 Task: Add Attachment from Google Drive to Card Card0000000171 in Board Board0000000043 in Workspace WS0000000015 in Trello. Add Cover Orange to Card Card0000000171 in Board Board0000000043 in Workspace WS0000000015 in Trello. Add "Add Label …" with "Title" Title0000000171 to Button Button0000000171 to Card Card0000000171 in Board Board0000000043 in Workspace WS0000000015 in Trello. Add Description DS0000000171 to Card Card0000000171 in Board Board0000000043 in Workspace WS0000000015 in Trello. Add Comment CM0000000171 to Card Card0000000171 in Board Board0000000043 in Workspace WS0000000015 in Trello
Action: Mouse moved to (681, 102)
Screenshot: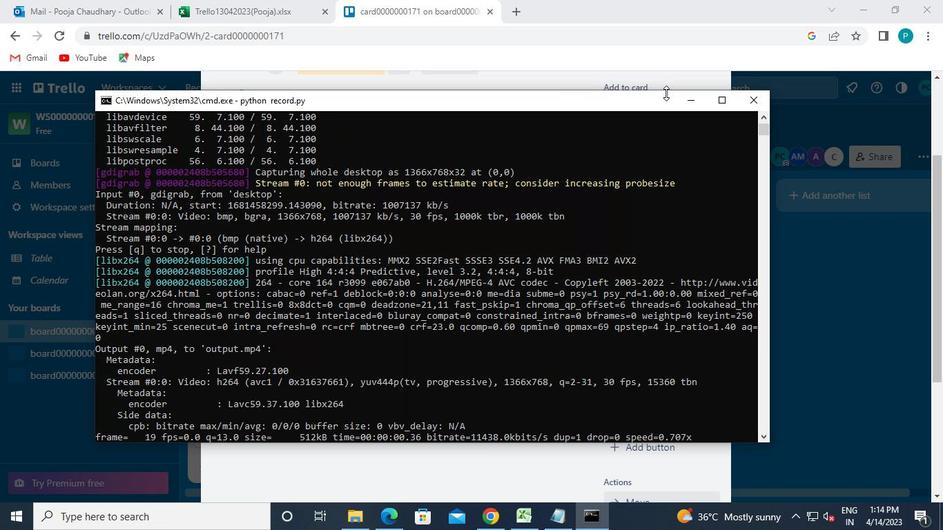 
Action: Mouse pressed left at (681, 102)
Screenshot: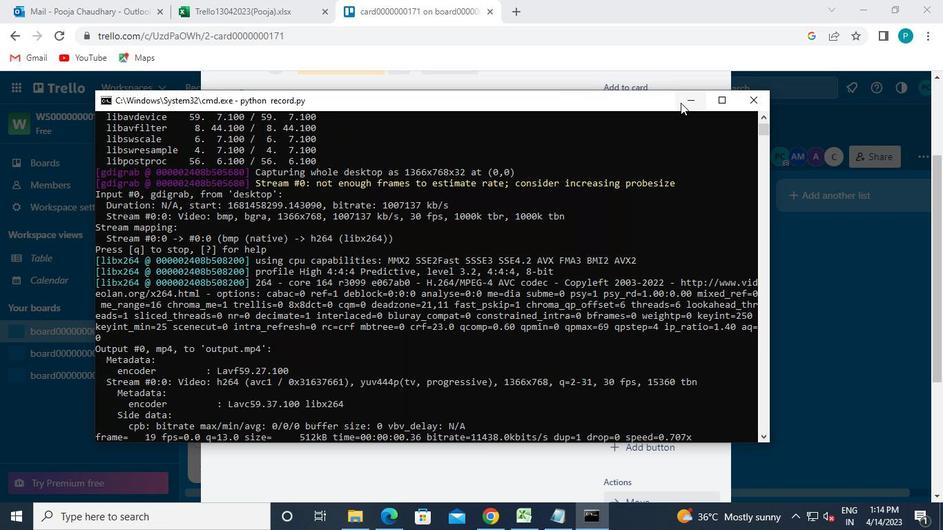
Action: Mouse moved to (632, 216)
Screenshot: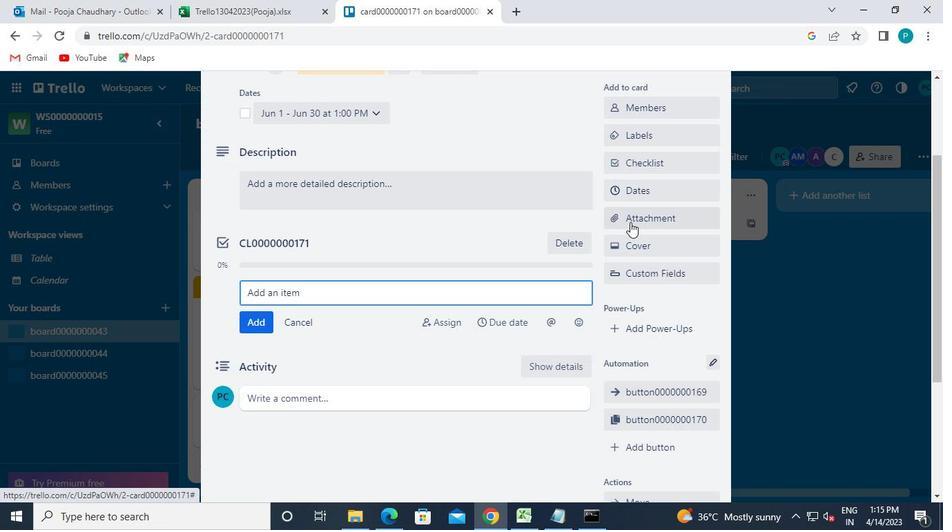 
Action: Mouse pressed left at (632, 216)
Screenshot: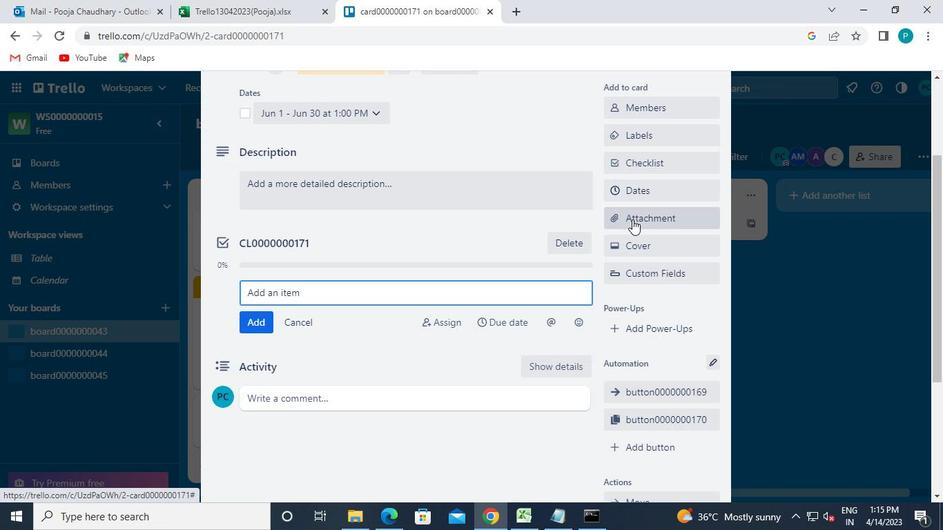 
Action: Mouse moved to (634, 192)
Screenshot: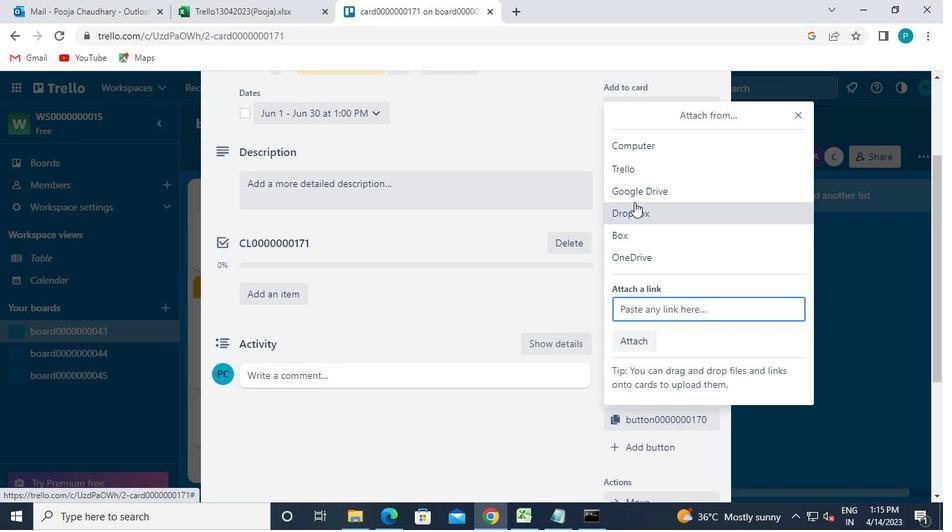 
Action: Mouse pressed left at (634, 192)
Screenshot: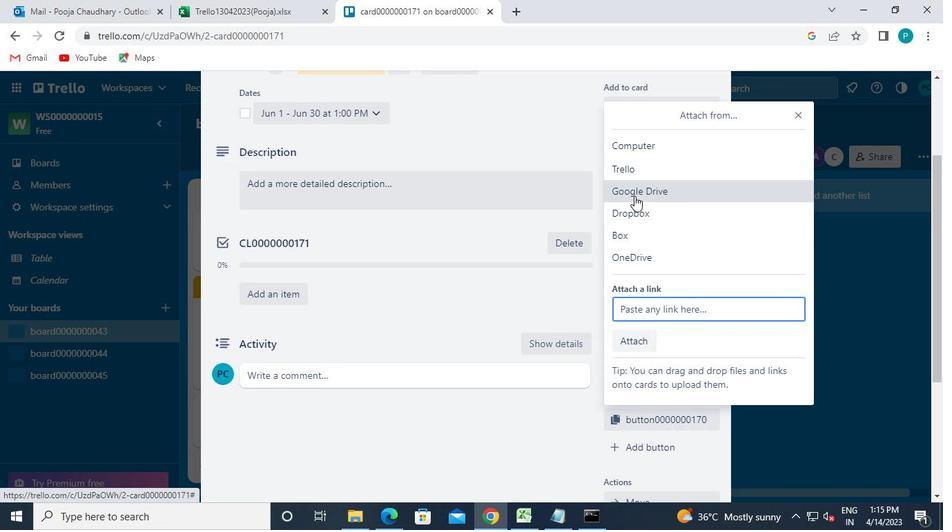 
Action: Mouse moved to (210, 323)
Screenshot: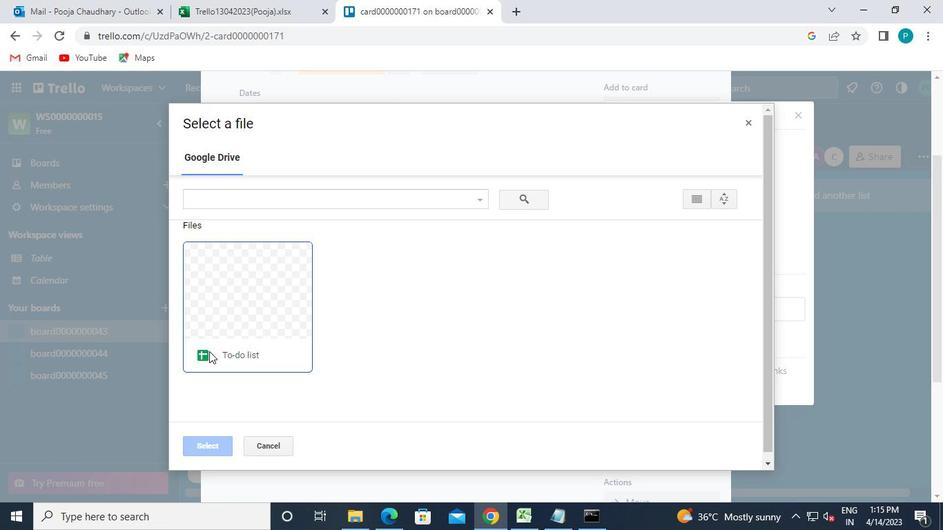 
Action: Mouse pressed left at (210, 323)
Screenshot: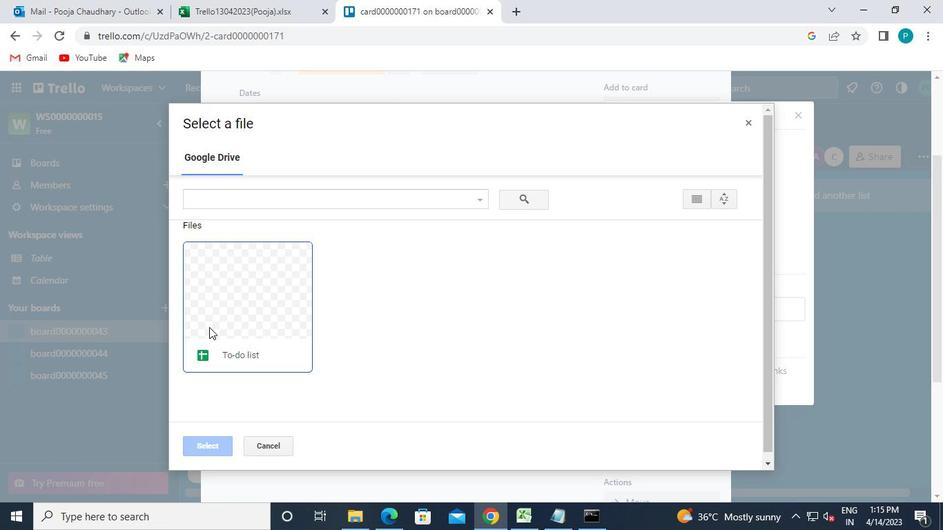 
Action: Mouse moved to (194, 446)
Screenshot: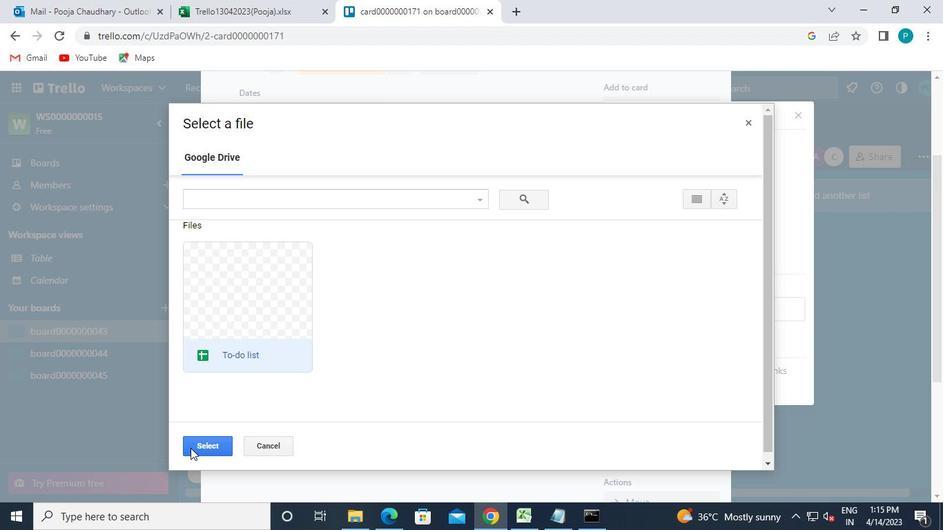 
Action: Mouse pressed left at (194, 446)
Screenshot: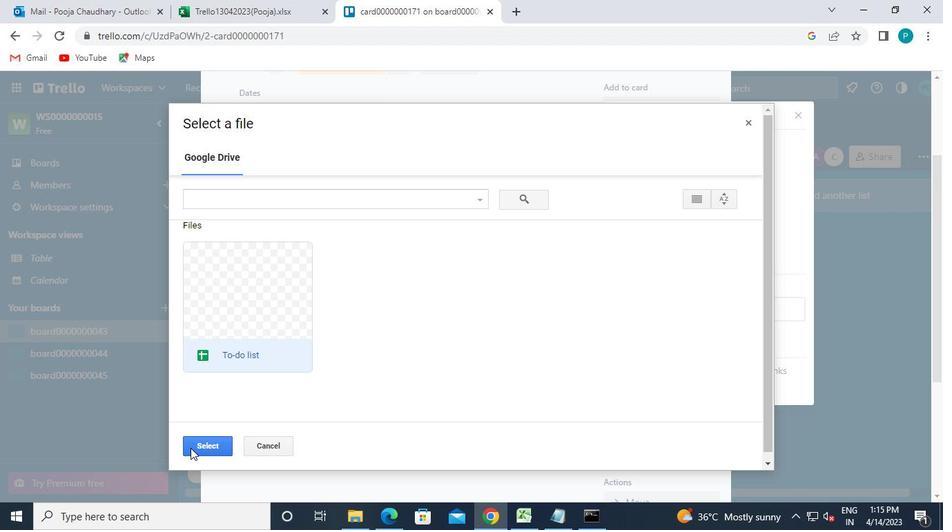 
Action: Mouse moved to (619, 245)
Screenshot: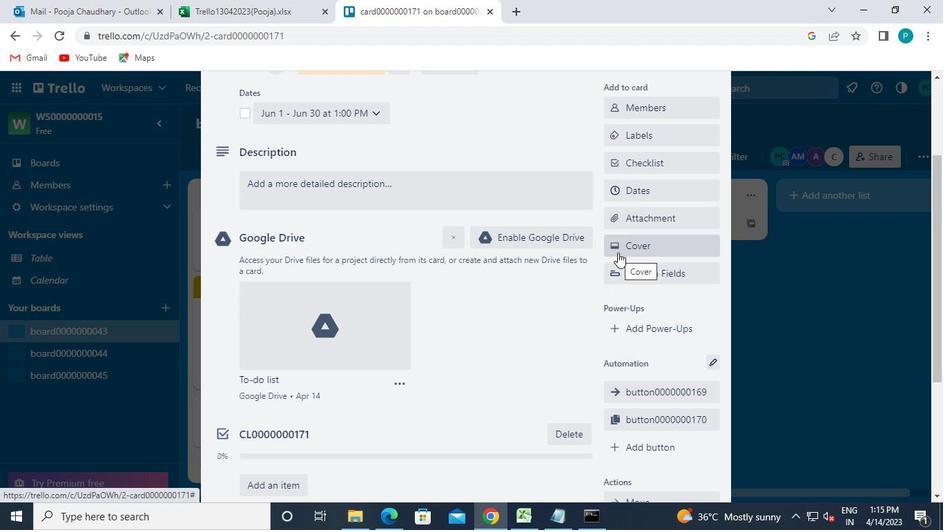 
Action: Mouse pressed left at (619, 245)
Screenshot: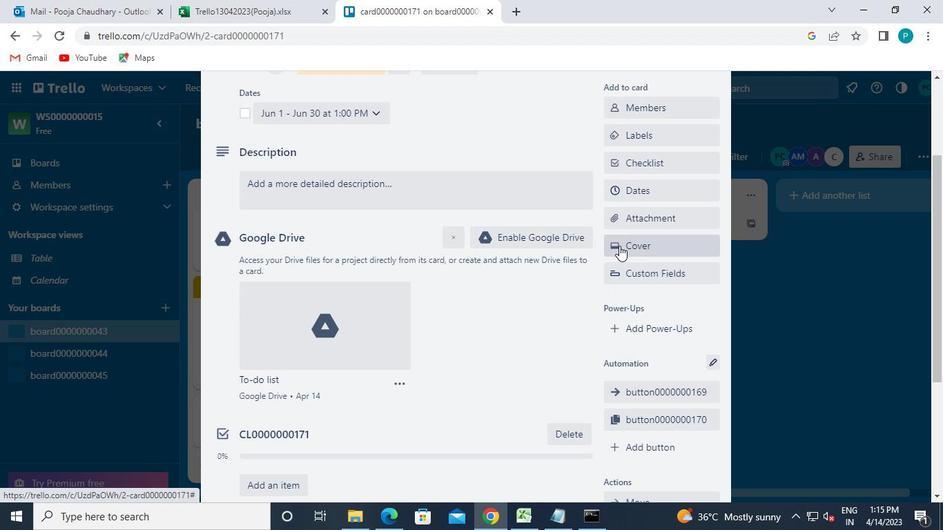 
Action: Mouse moved to (713, 235)
Screenshot: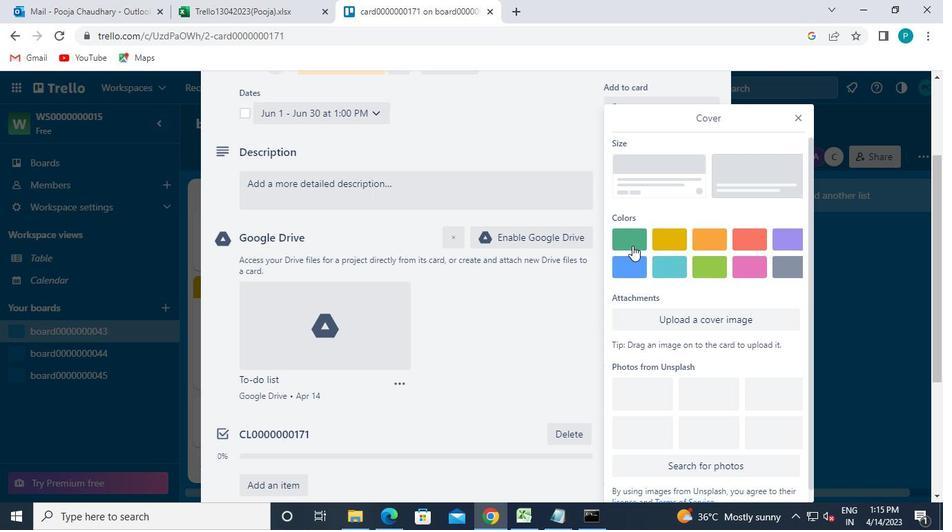 
Action: Mouse pressed left at (713, 235)
Screenshot: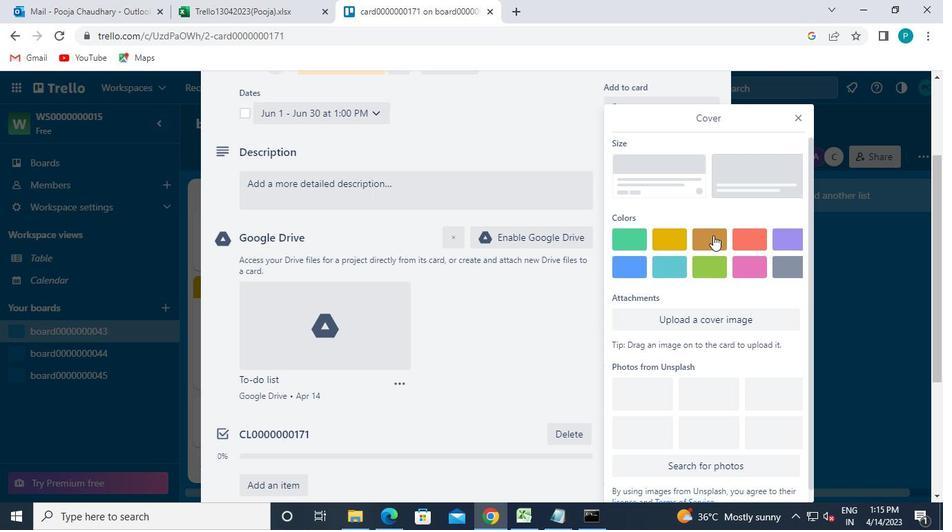 
Action: Mouse moved to (798, 118)
Screenshot: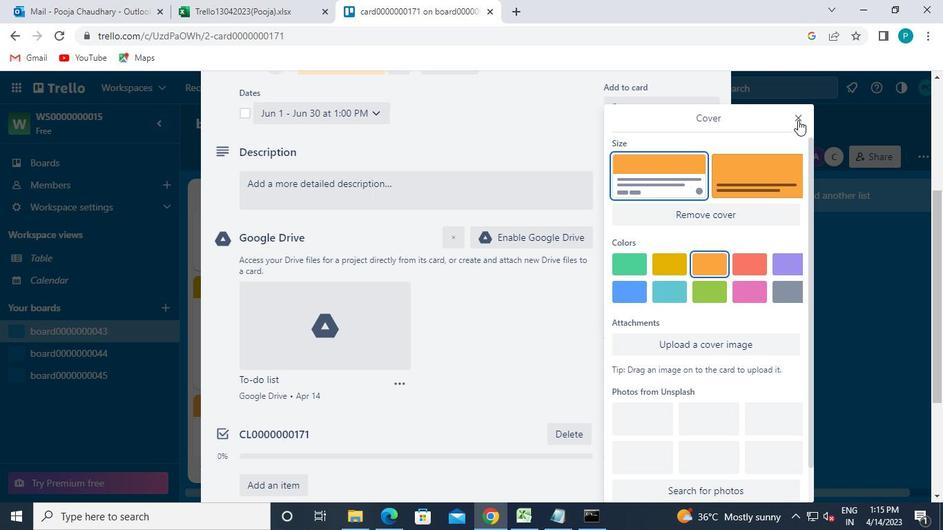 
Action: Mouse pressed left at (798, 118)
Screenshot: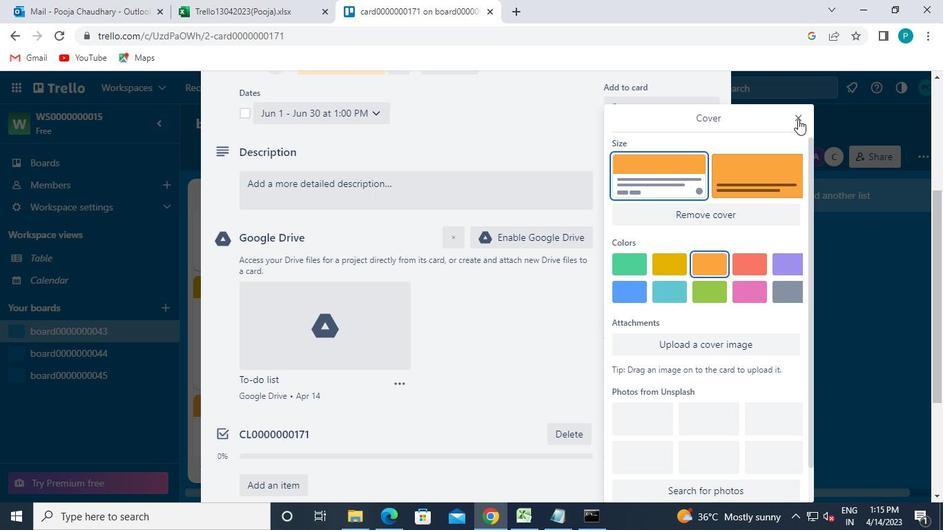 
Action: Mouse moved to (637, 277)
Screenshot: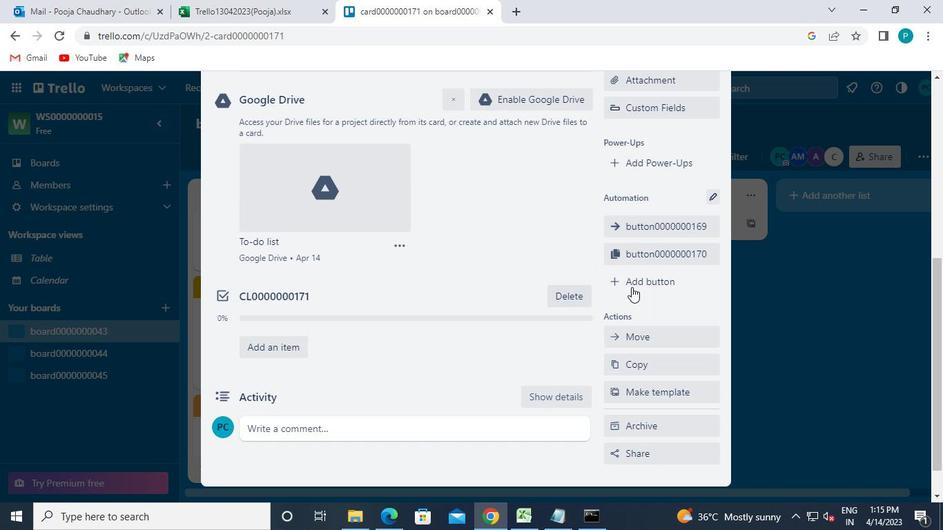 
Action: Mouse pressed left at (637, 277)
Screenshot: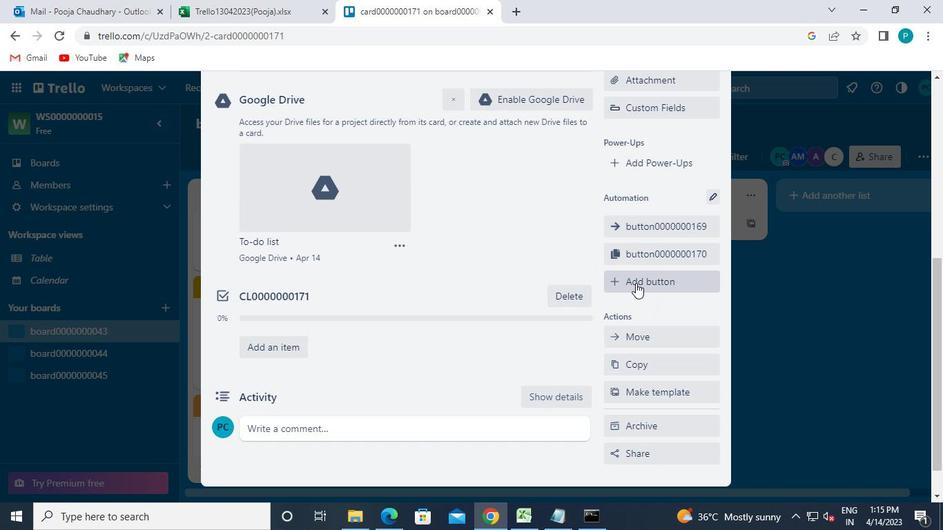 
Action: Mouse moved to (642, 236)
Screenshot: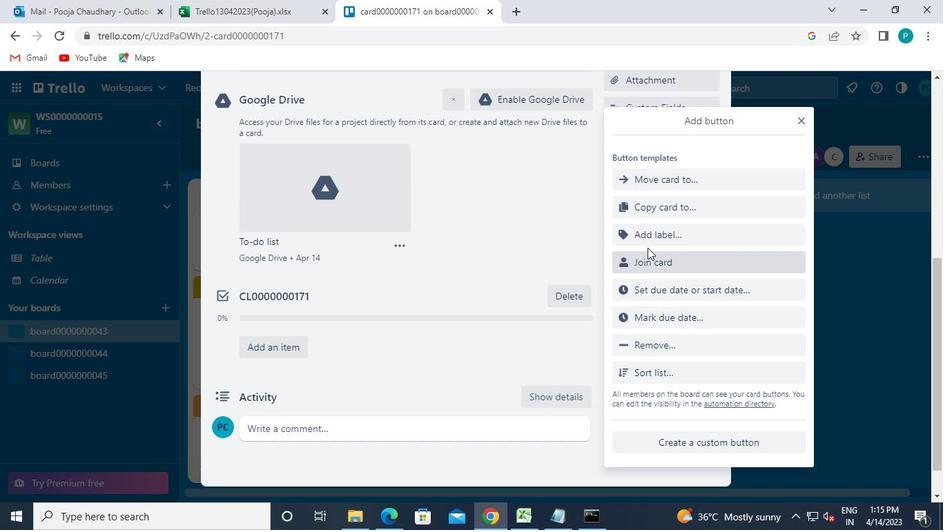 
Action: Mouse pressed left at (642, 236)
Screenshot: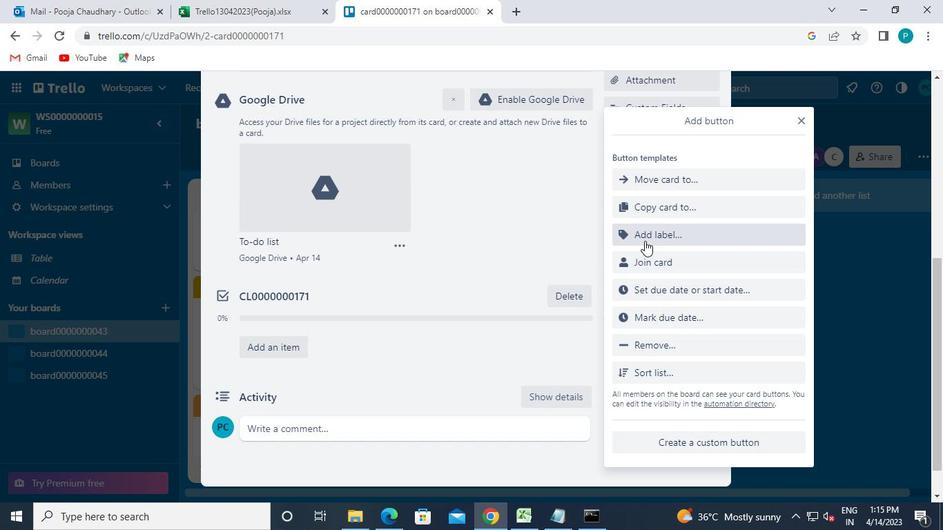 
Action: Mouse moved to (677, 171)
Screenshot: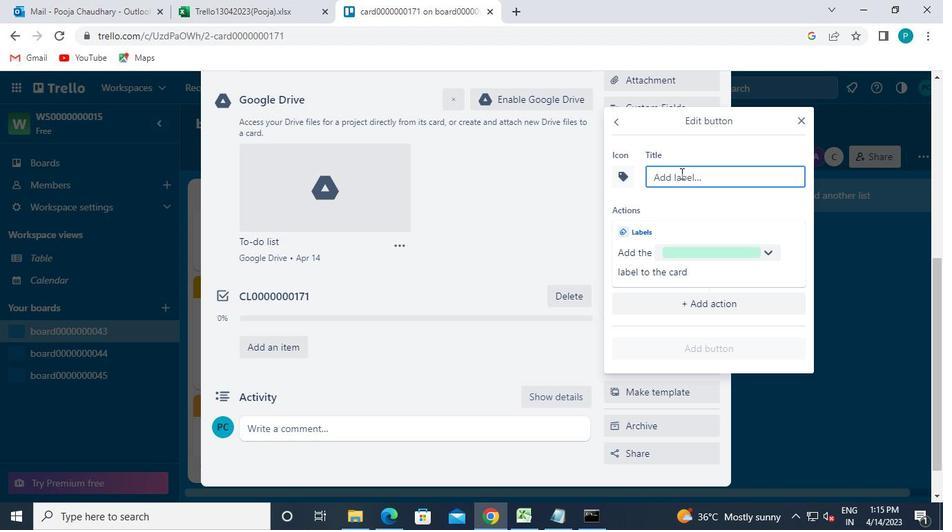 
Action: Mouse pressed left at (677, 171)
Screenshot: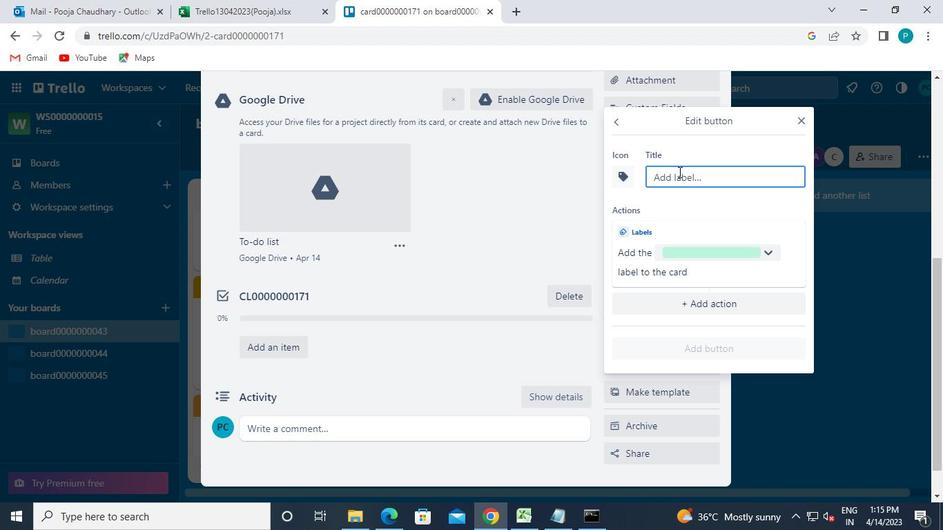 
Action: Keyboard b
Screenshot: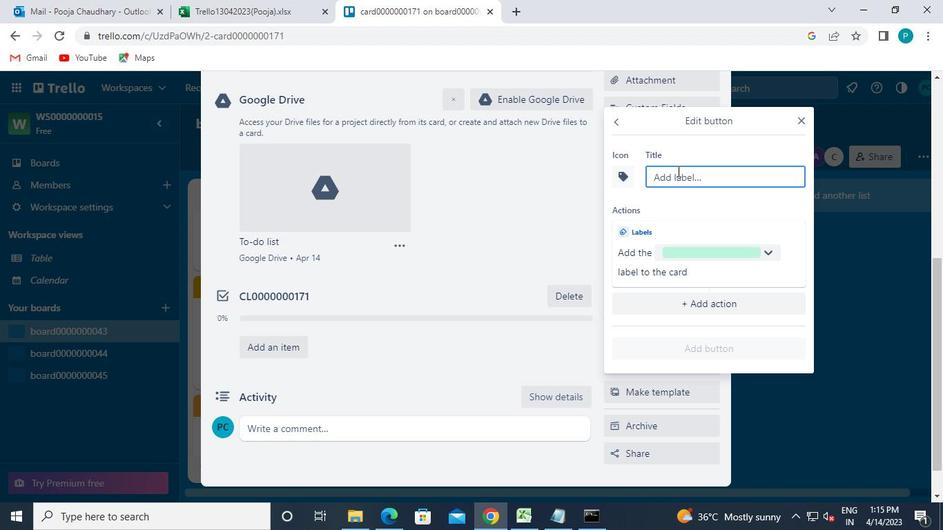 
Action: Keyboard u
Screenshot: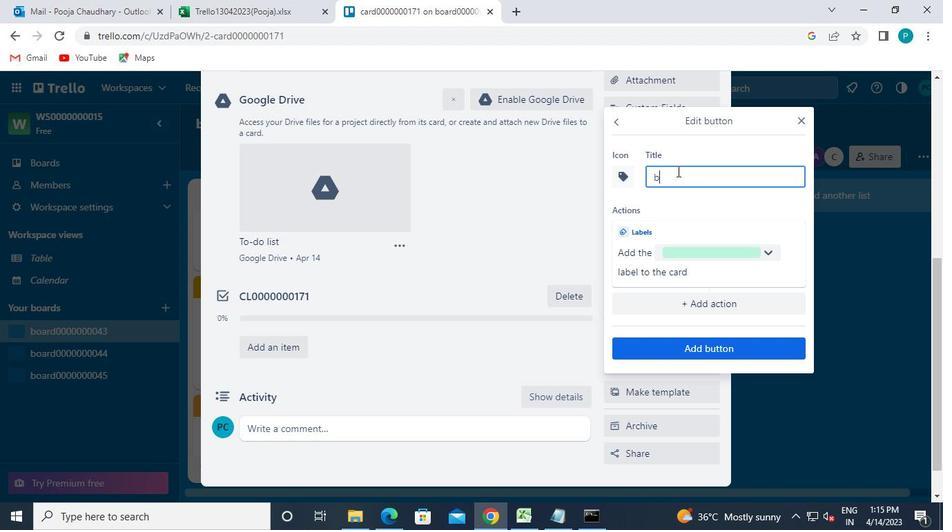 
Action: Keyboard t
Screenshot: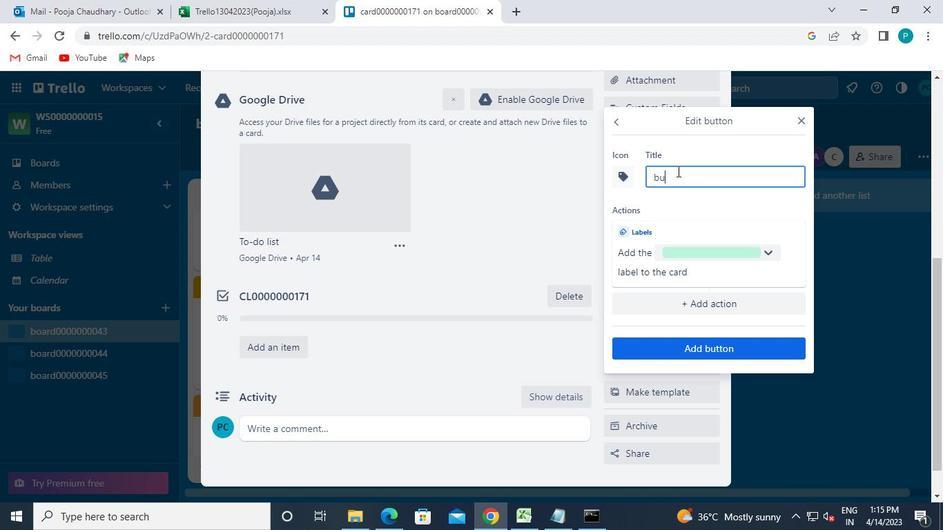 
Action: Keyboard t
Screenshot: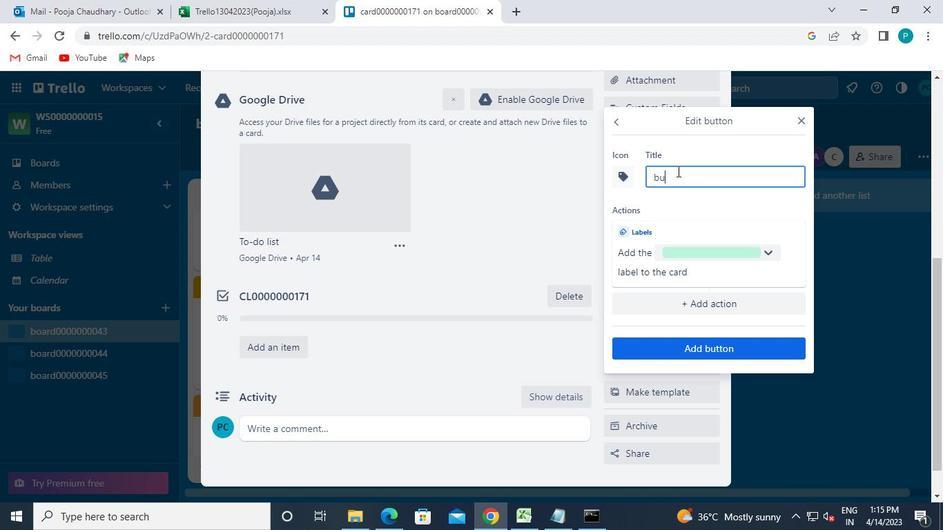 
Action: Keyboard o
Screenshot: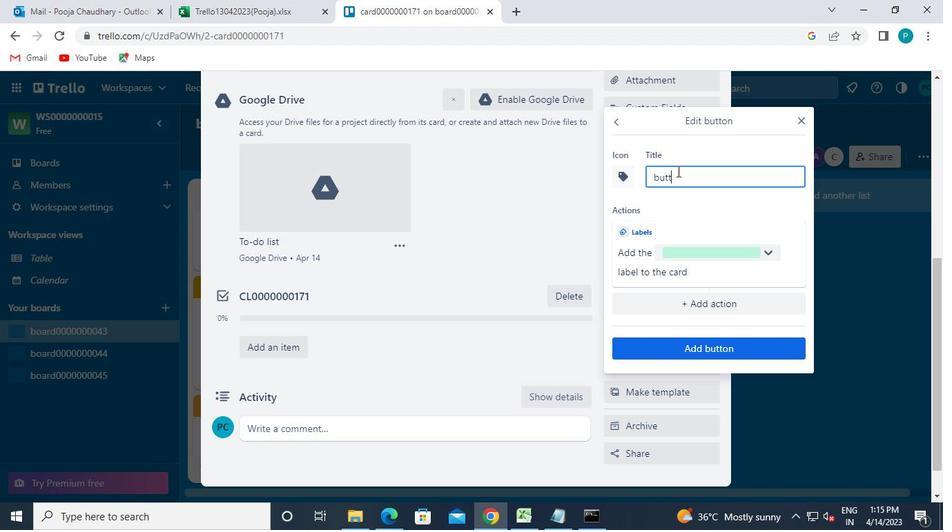 
Action: Keyboard n
Screenshot: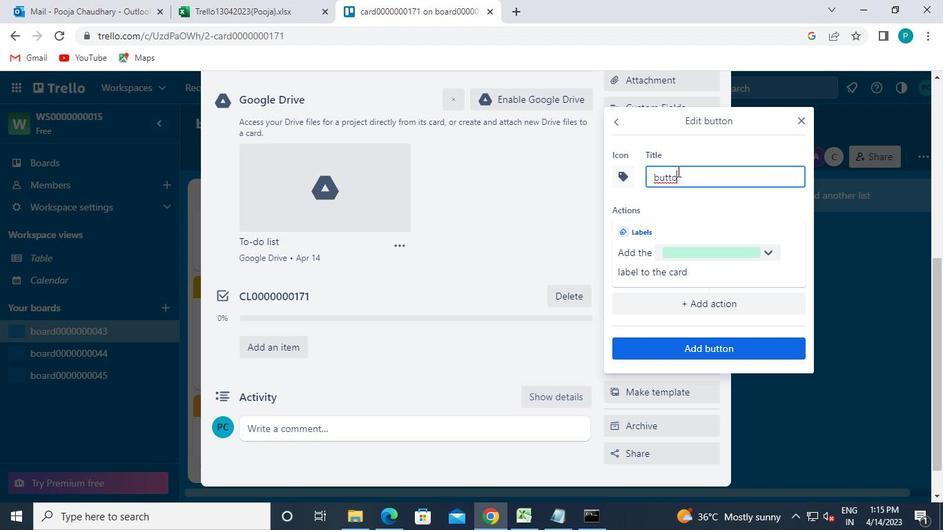 
Action: Keyboard 0
Screenshot: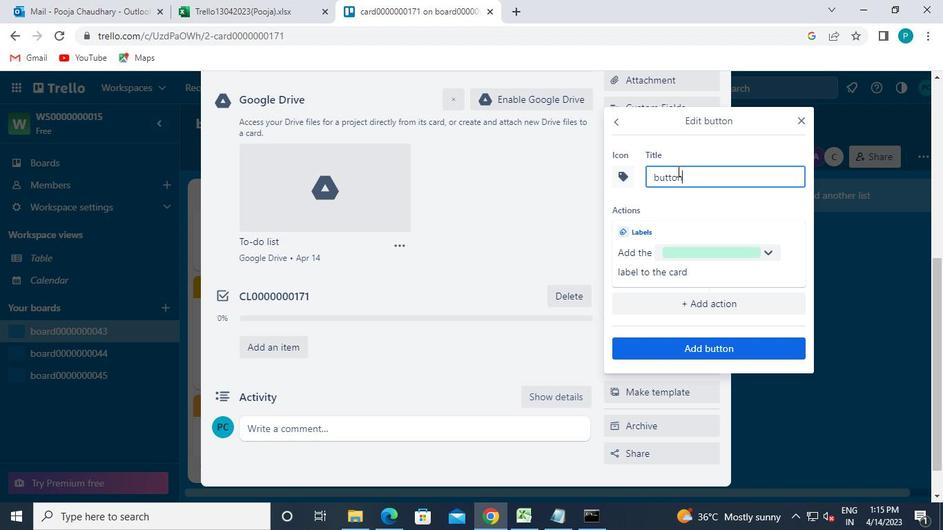 
Action: Keyboard 0
Screenshot: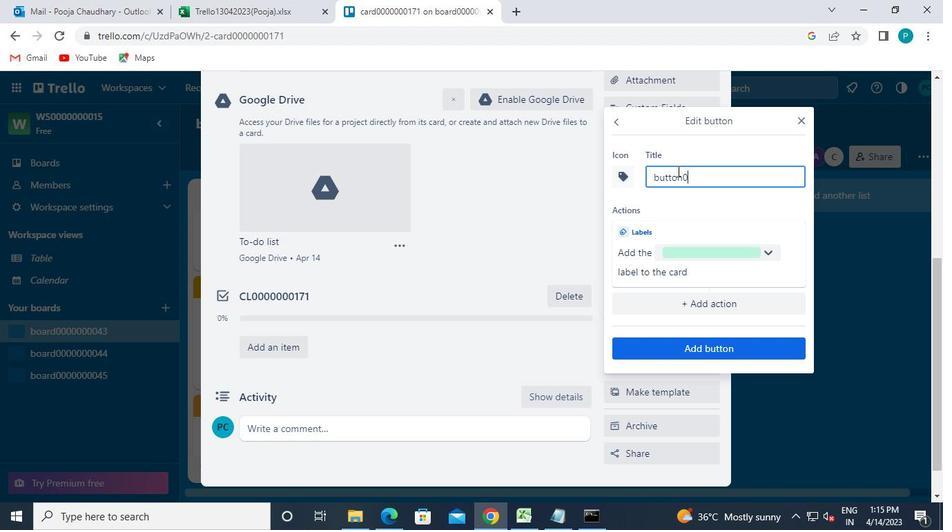 
Action: Keyboard 0
Screenshot: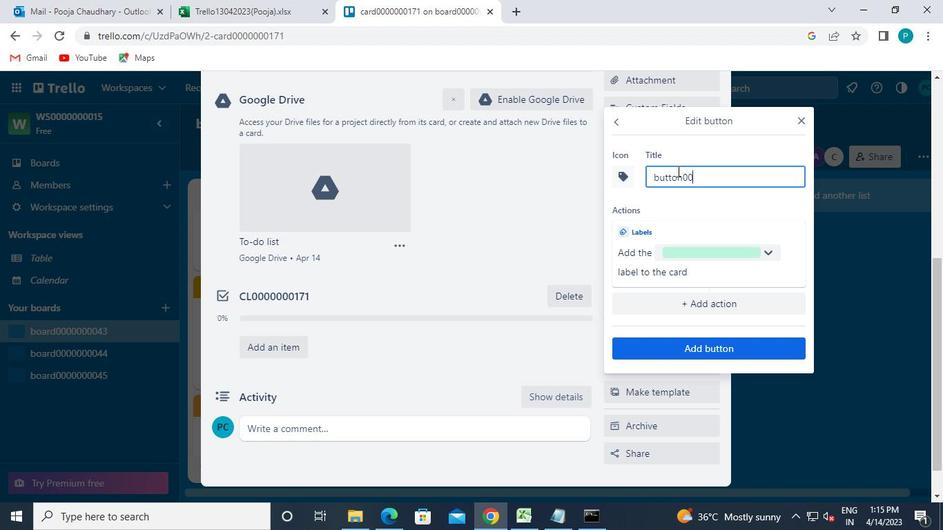 
Action: Keyboard 0
Screenshot: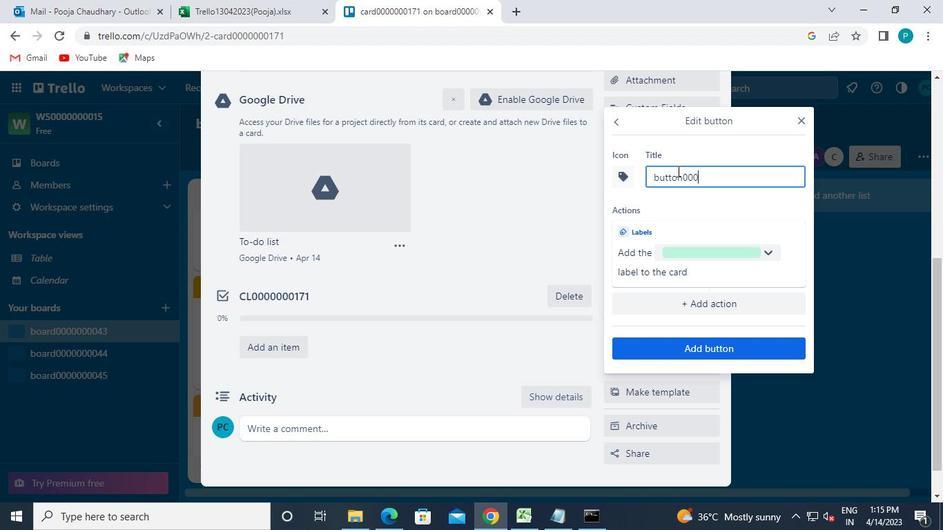 
Action: Keyboard 0
Screenshot: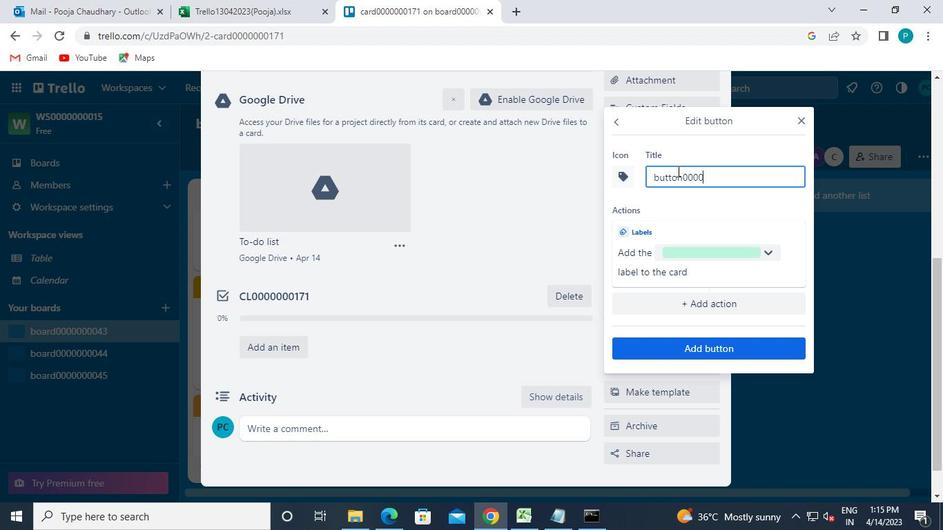
Action: Keyboard 0
Screenshot: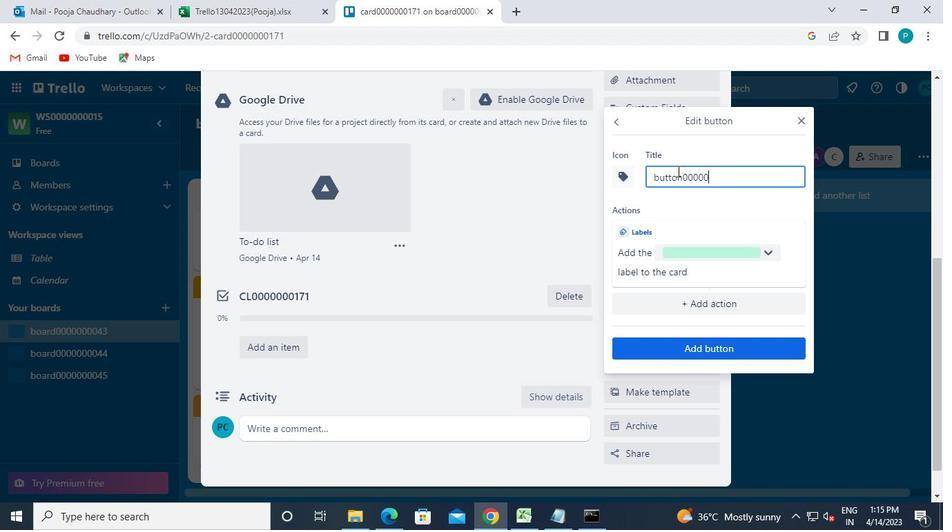 
Action: Keyboard 0
Screenshot: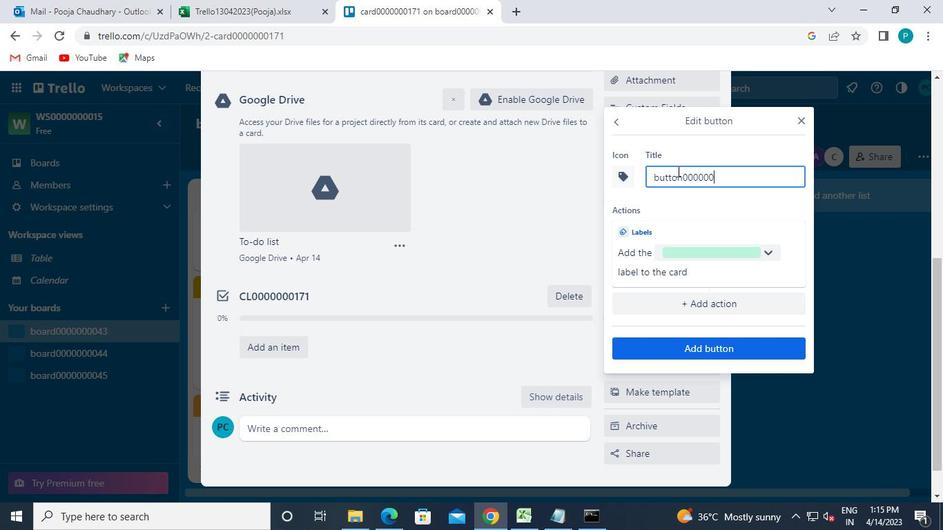 
Action: Keyboard 1
Screenshot: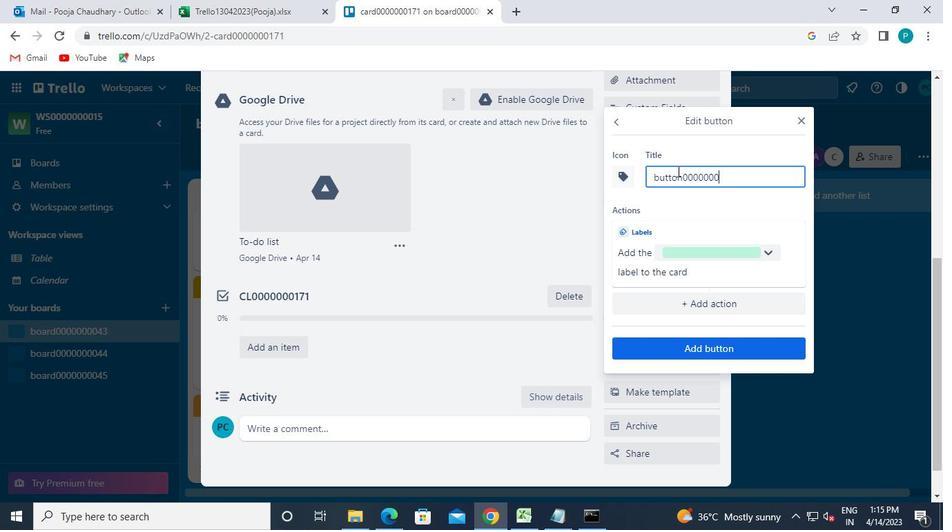 
Action: Keyboard 7
Screenshot: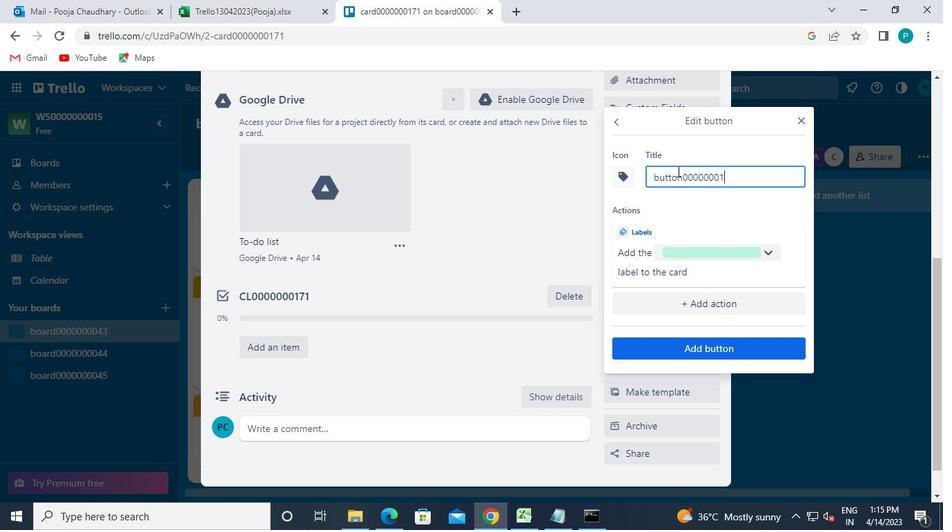 
Action: Keyboard 1
Screenshot: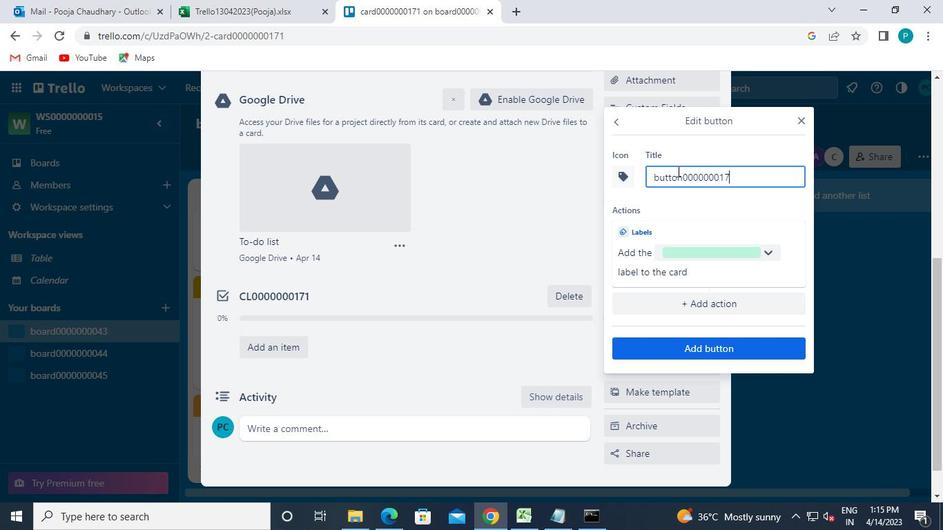 
Action: Mouse moved to (724, 355)
Screenshot: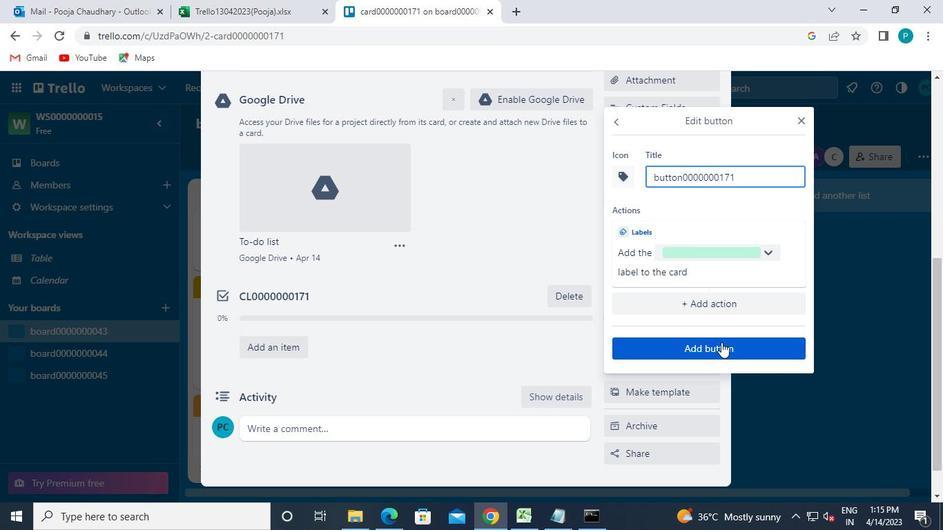 
Action: Mouse pressed left at (724, 355)
Screenshot: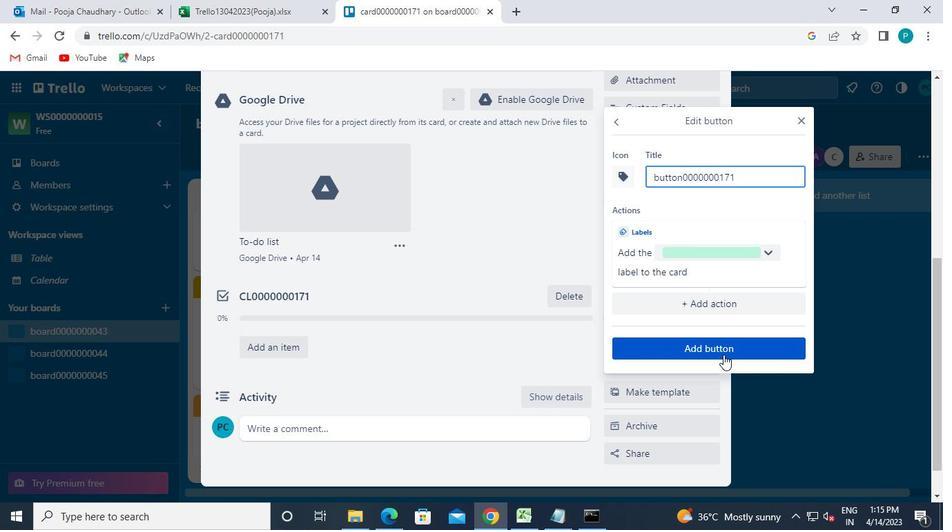 
Action: Mouse moved to (304, 263)
Screenshot: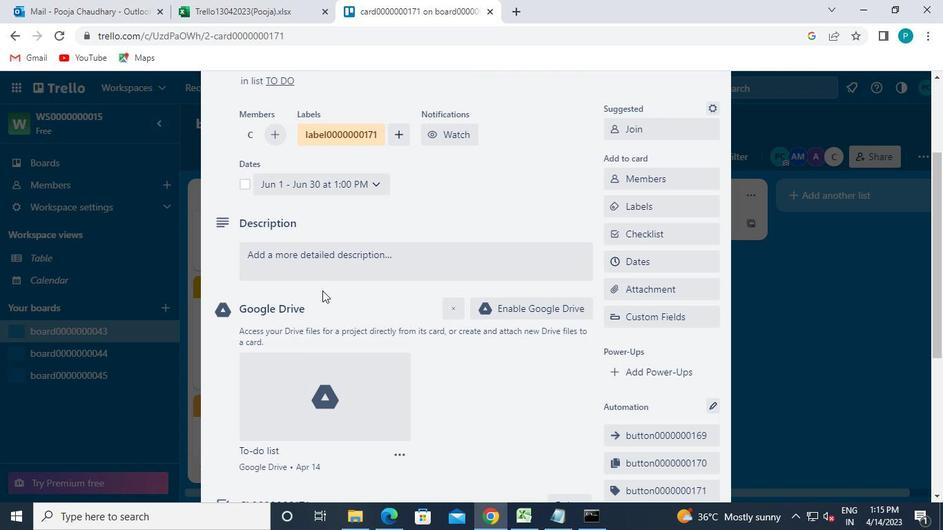 
Action: Mouse pressed left at (304, 263)
Screenshot: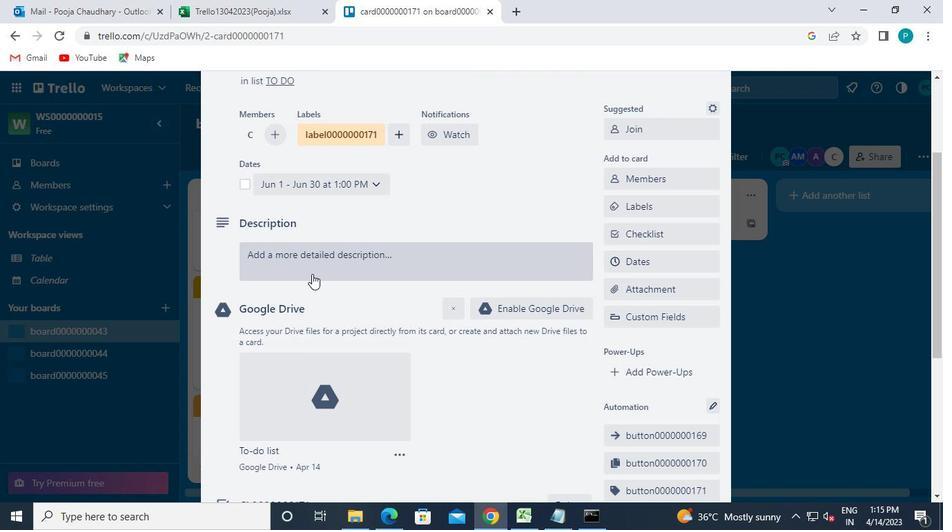 
Action: Keyboard Key.caps_lock
Screenshot: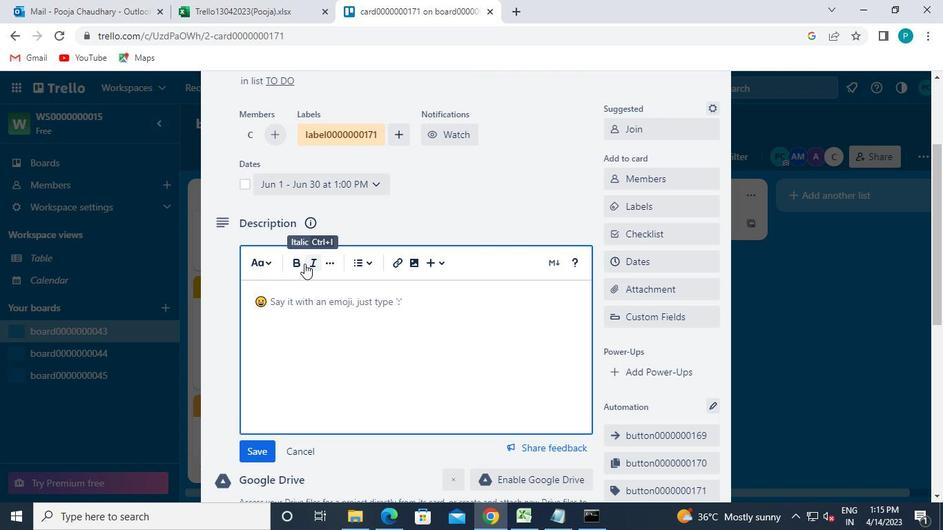 
Action: Keyboard d
Screenshot: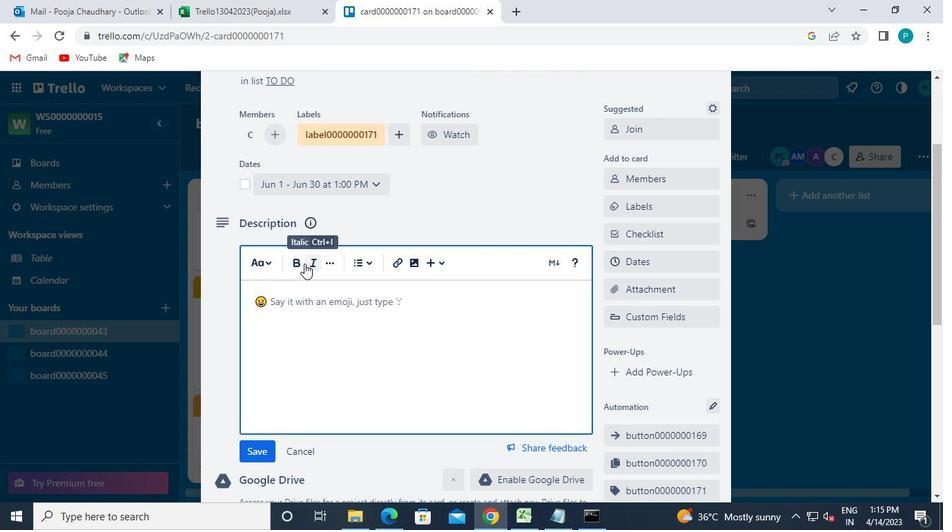 
Action: Keyboard s
Screenshot: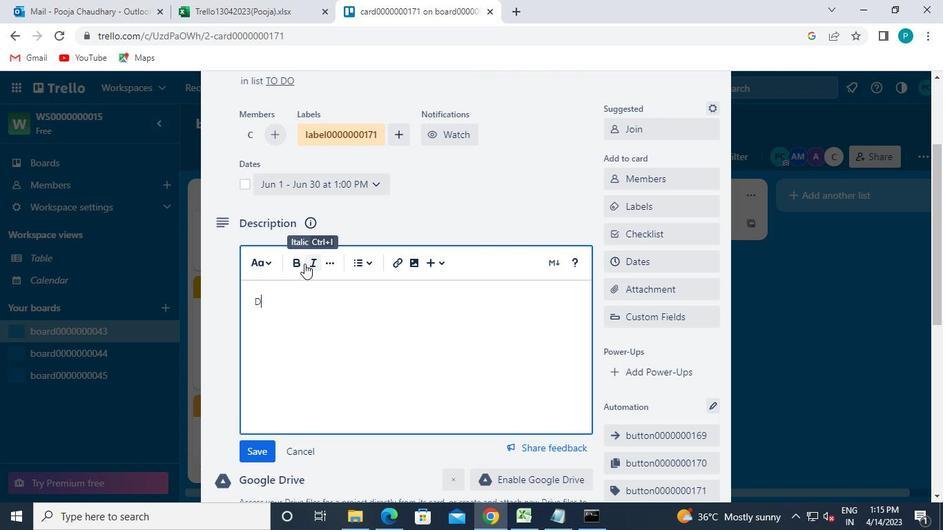 
Action: Keyboard 0
Screenshot: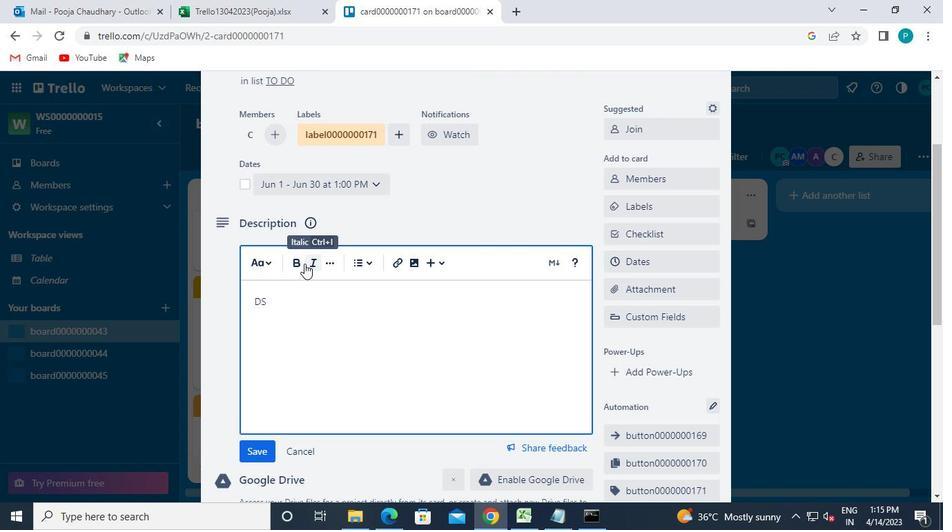 
Action: Keyboard 0
Screenshot: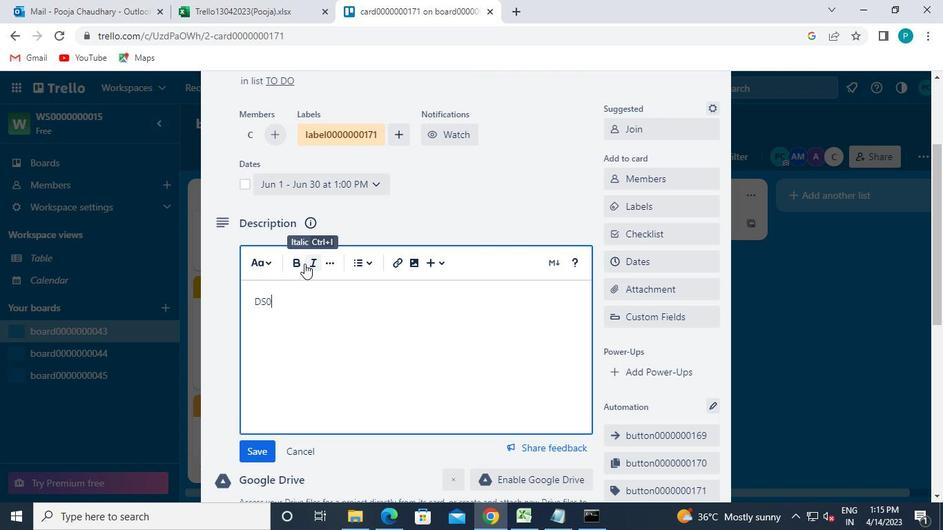 
Action: Keyboard 0
Screenshot: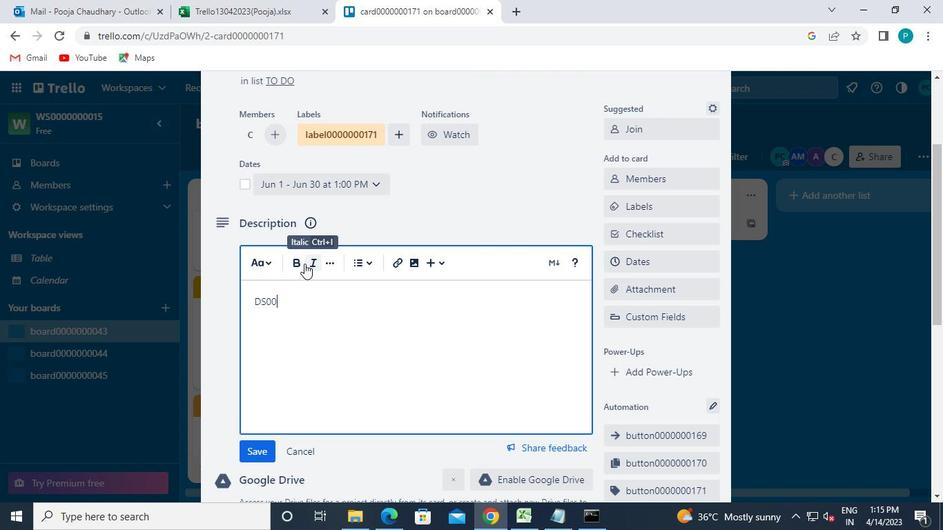 
Action: Keyboard 0
Screenshot: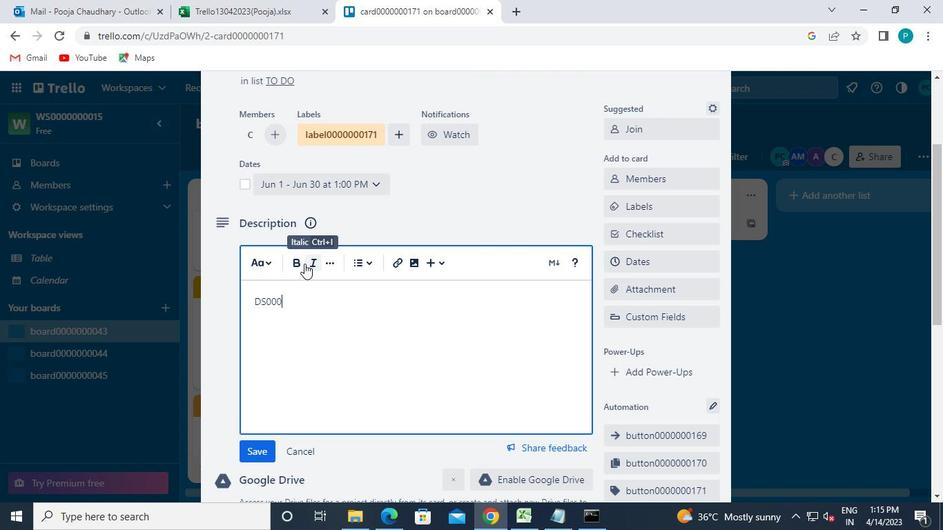 
Action: Keyboard 0
Screenshot: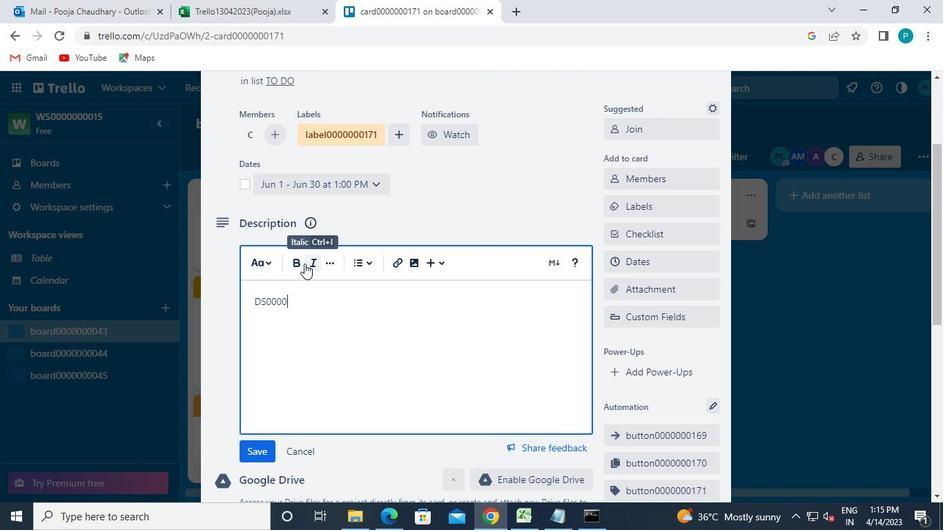 
Action: Keyboard 0
Screenshot: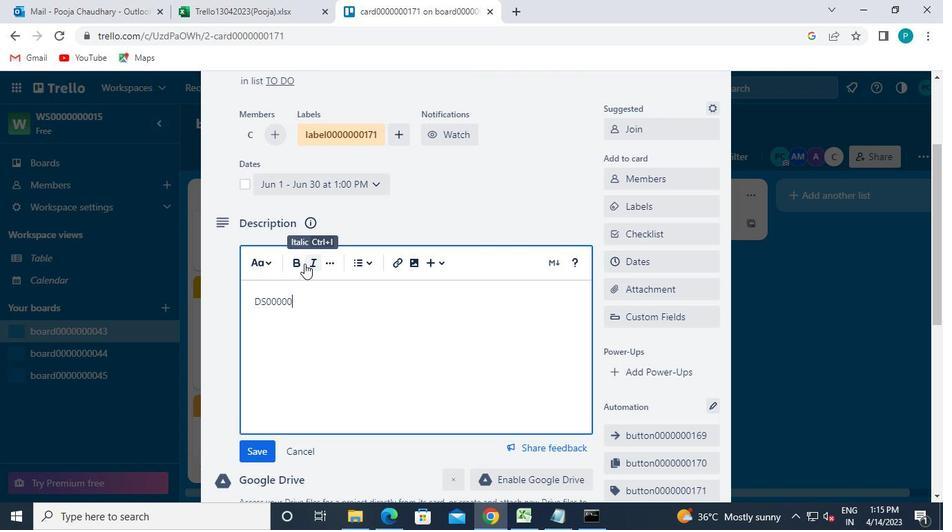 
Action: Keyboard 0
Screenshot: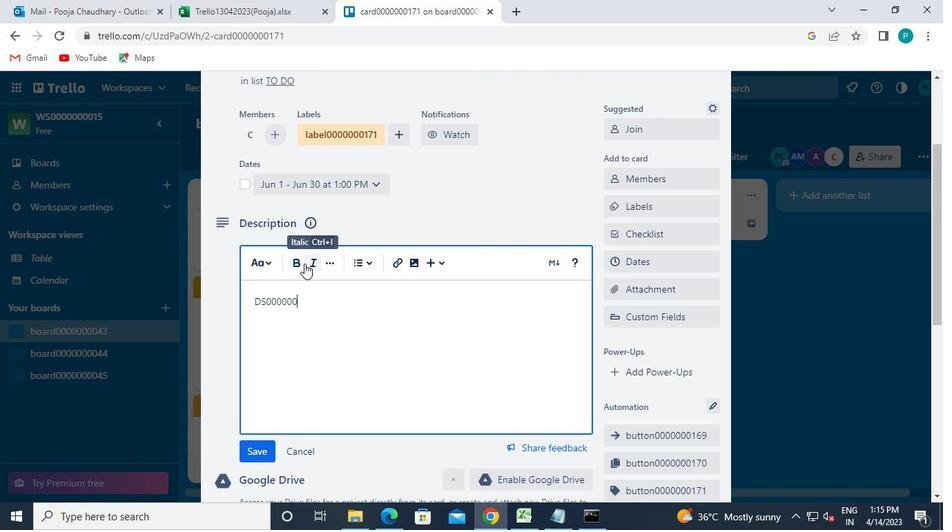 
Action: Keyboard 1
Screenshot: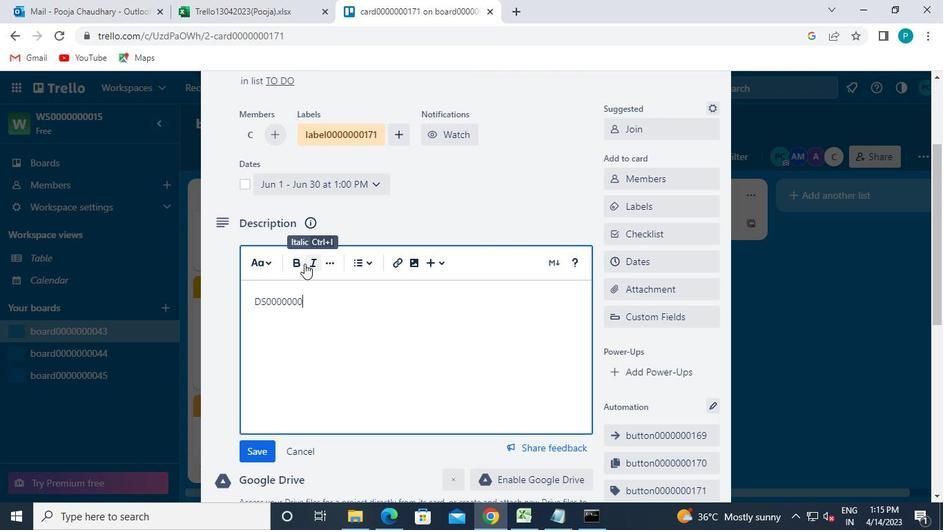 
Action: Keyboard 7
Screenshot: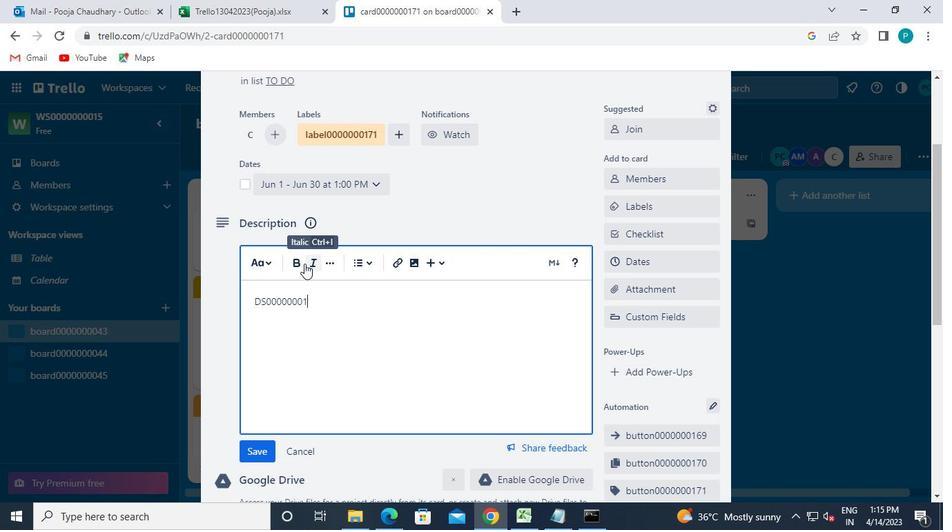 
Action: Keyboard 1
Screenshot: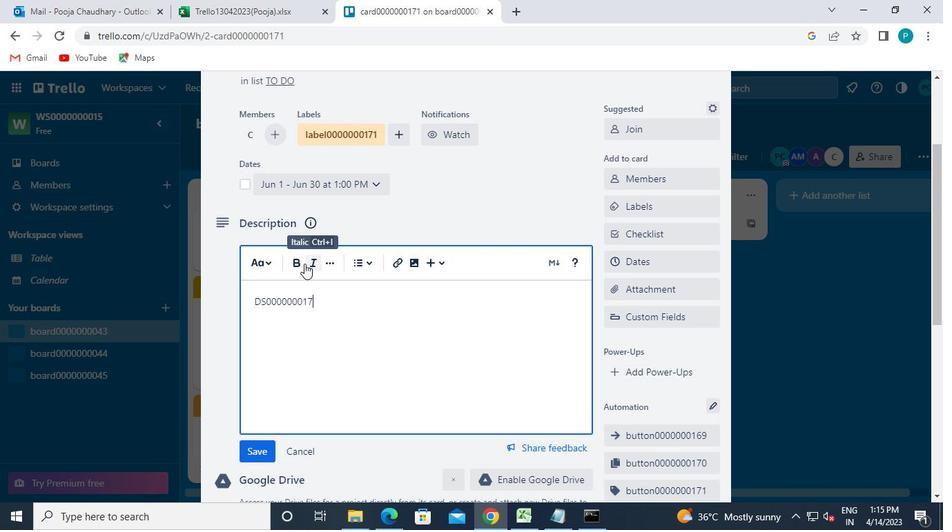 
Action: Mouse moved to (262, 447)
Screenshot: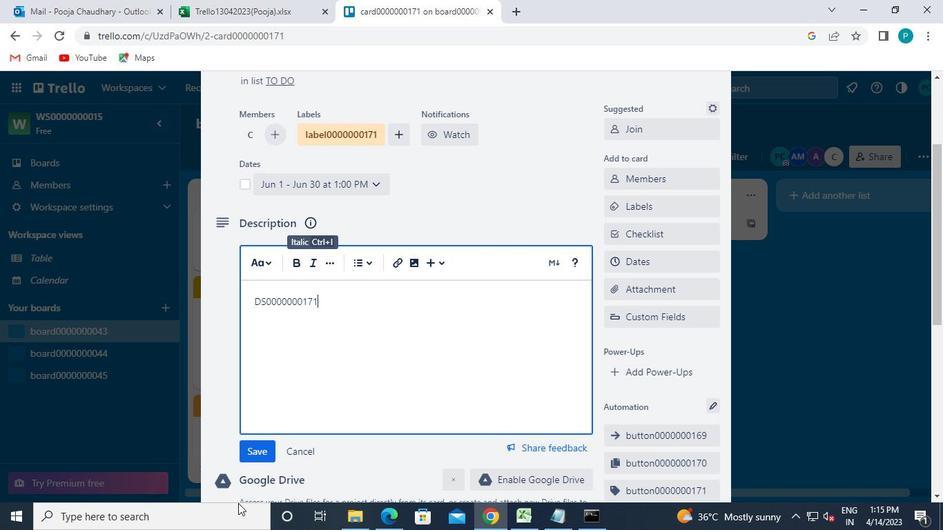 
Action: Mouse pressed left at (262, 447)
Screenshot: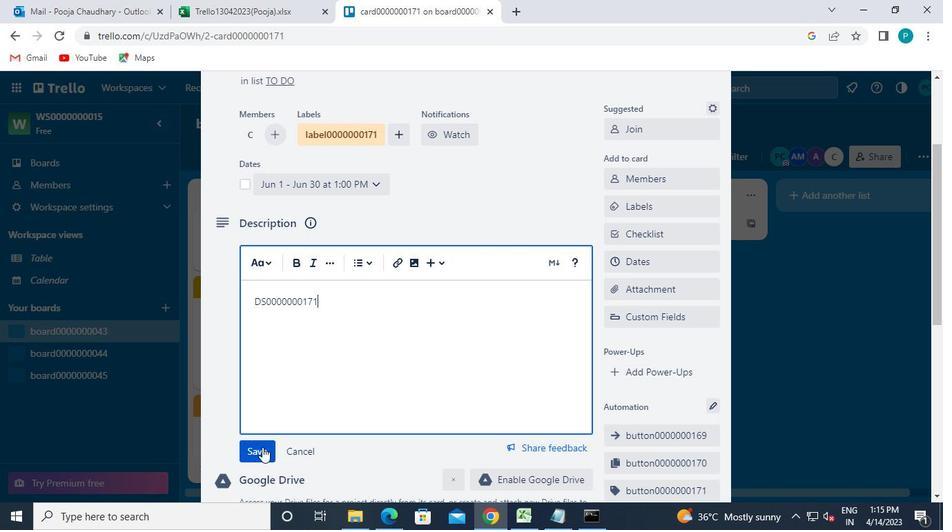 
Action: Mouse moved to (278, 472)
Screenshot: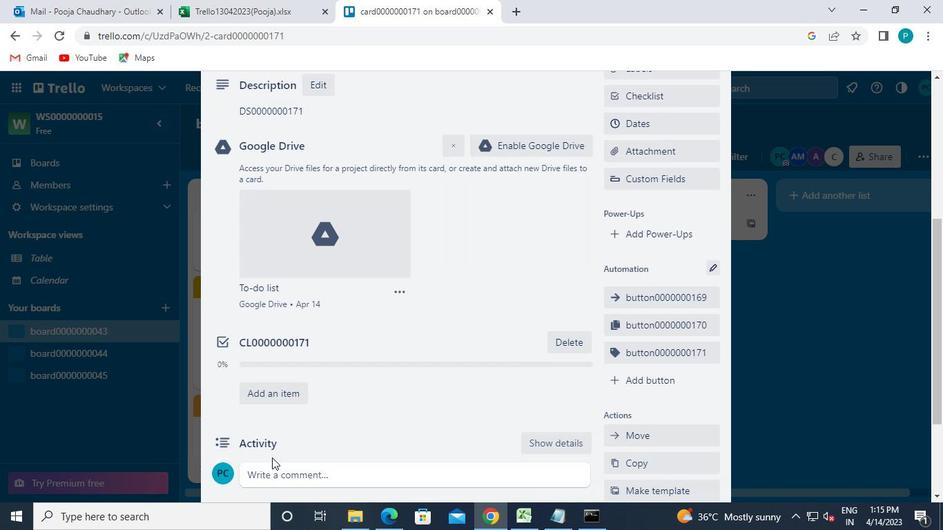
Action: Mouse pressed left at (278, 472)
Screenshot: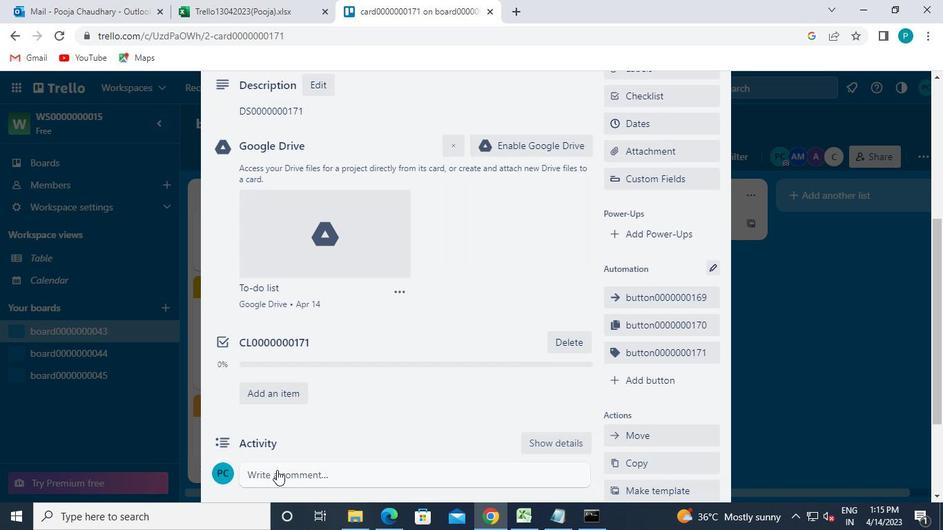 
Action: Mouse moved to (260, 339)
Screenshot: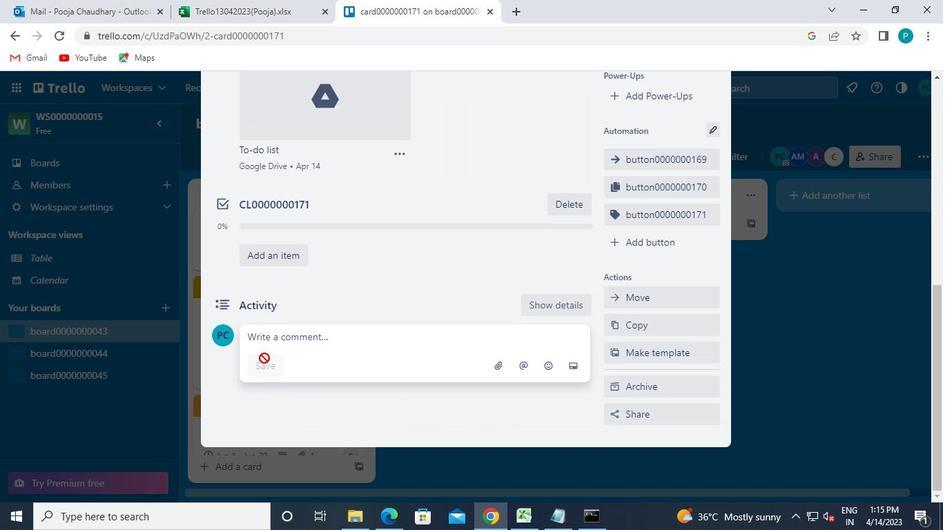 
Action: Mouse pressed left at (260, 339)
Screenshot: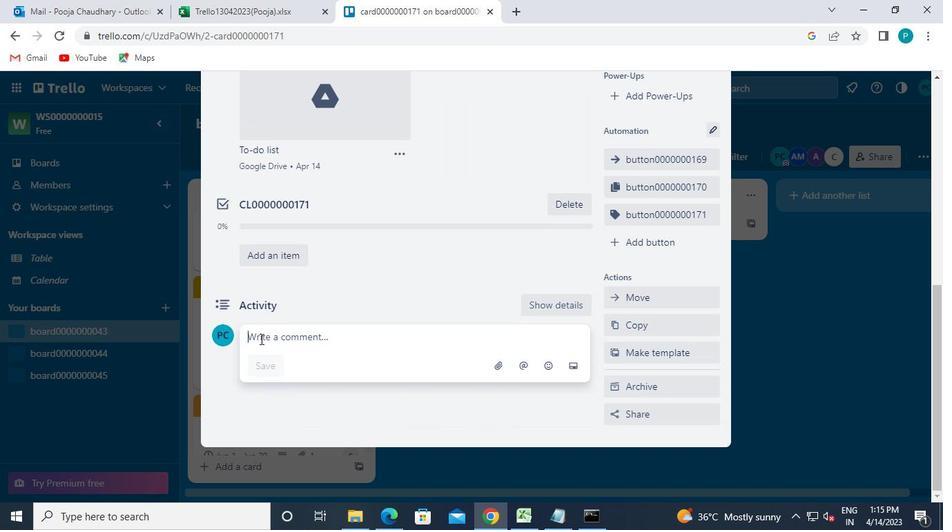 
Action: Keyboard c
Screenshot: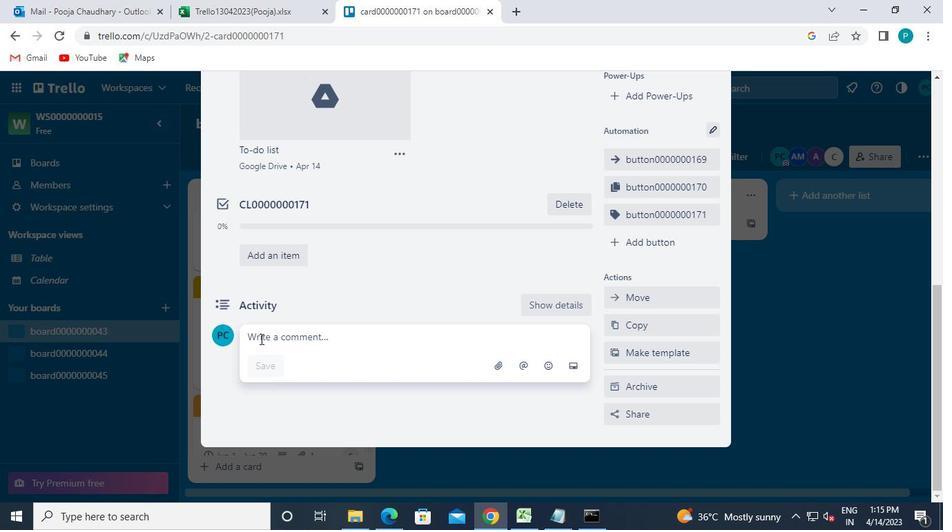 
Action: Keyboard m
Screenshot: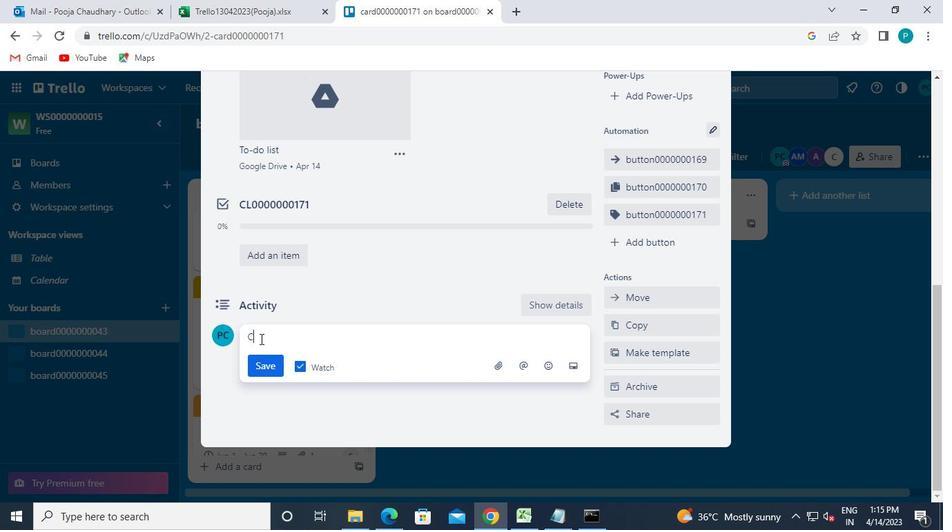 
Action: Keyboard 0
Screenshot: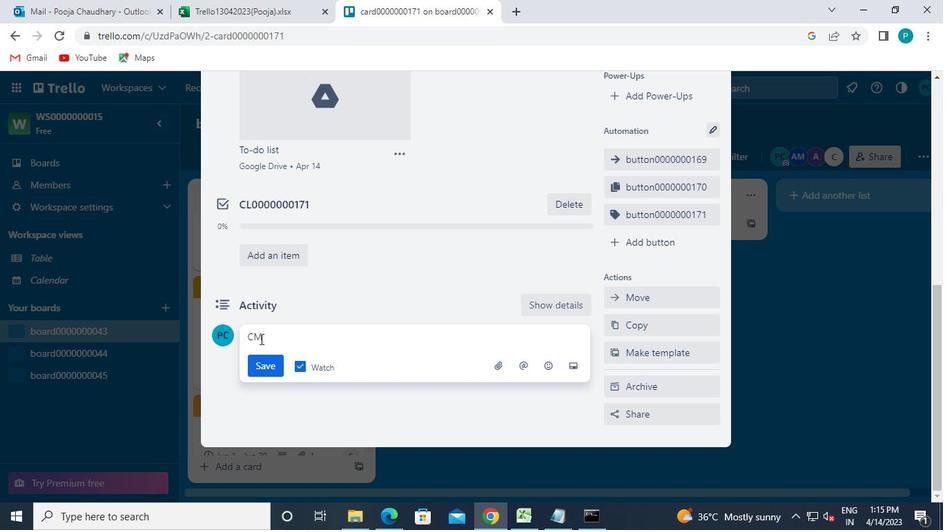 
Action: Keyboard 0
Screenshot: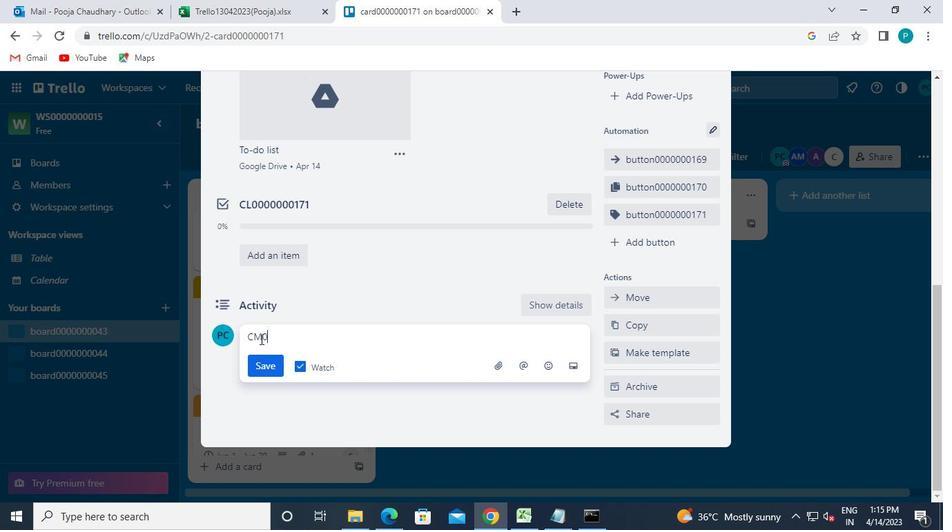 
Action: Keyboard 0
Screenshot: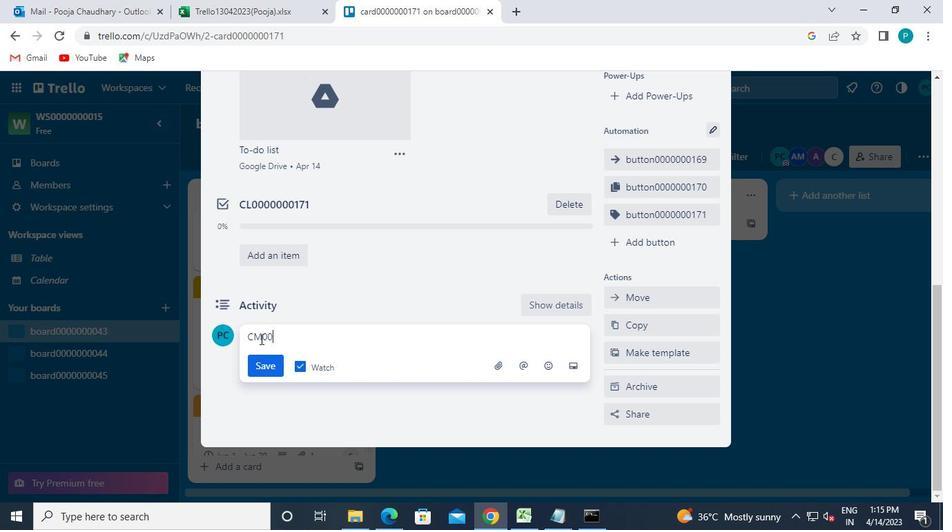 
Action: Keyboard 0
Screenshot: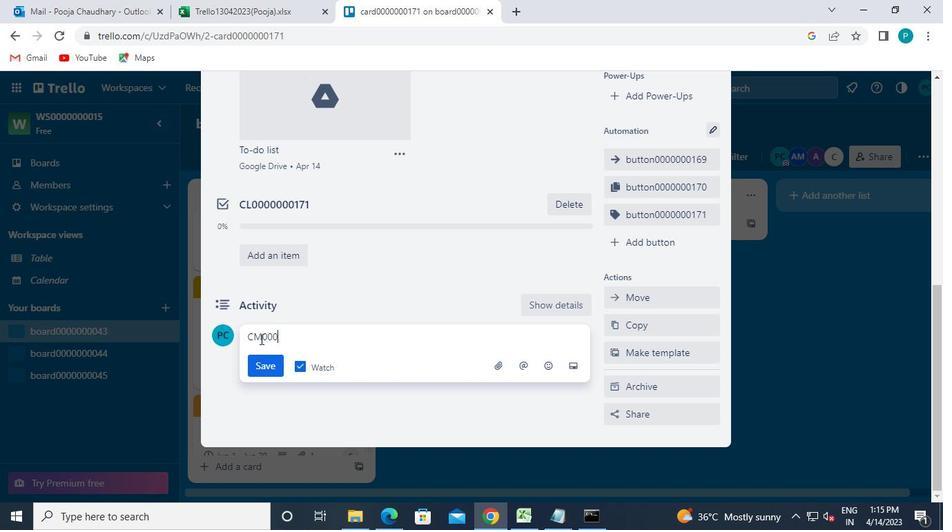 
Action: Keyboard 0
Screenshot: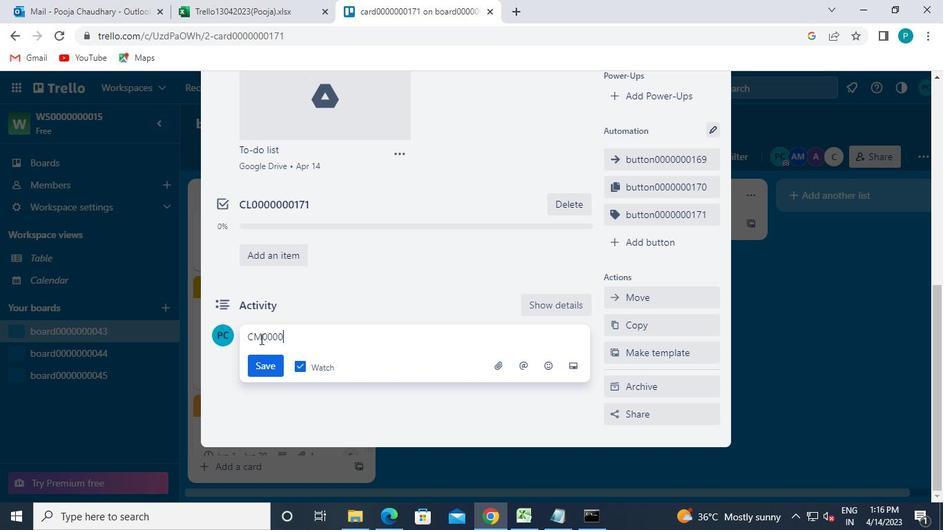 
Action: Keyboard 0
Screenshot: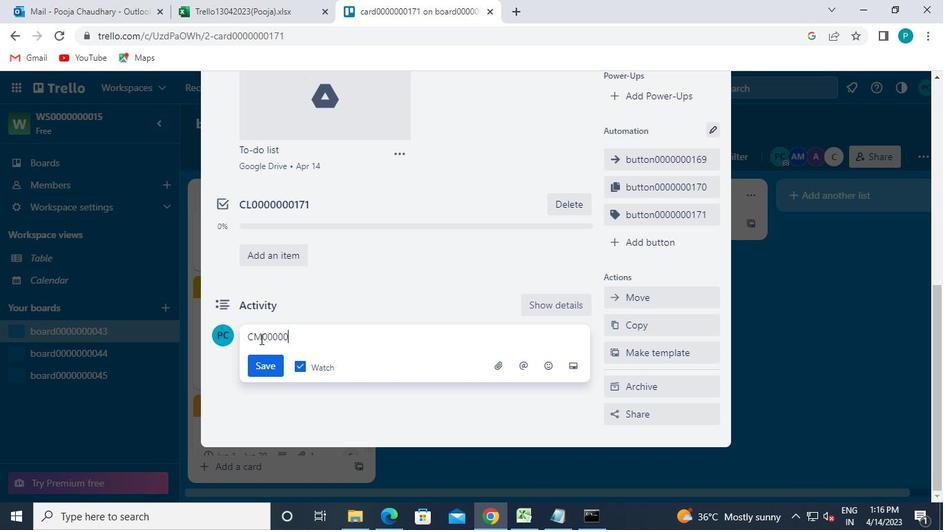 
Action: Keyboard 0
Screenshot: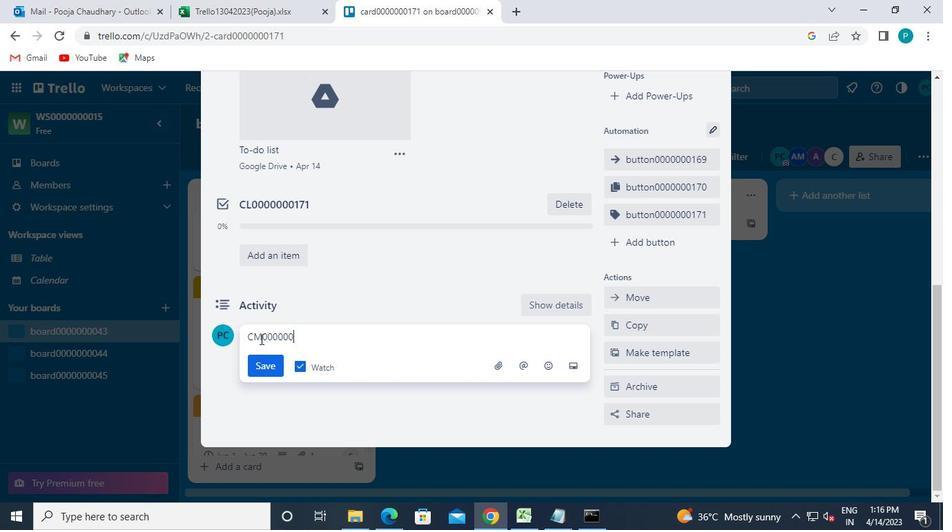 
Action: Keyboard 1
Screenshot: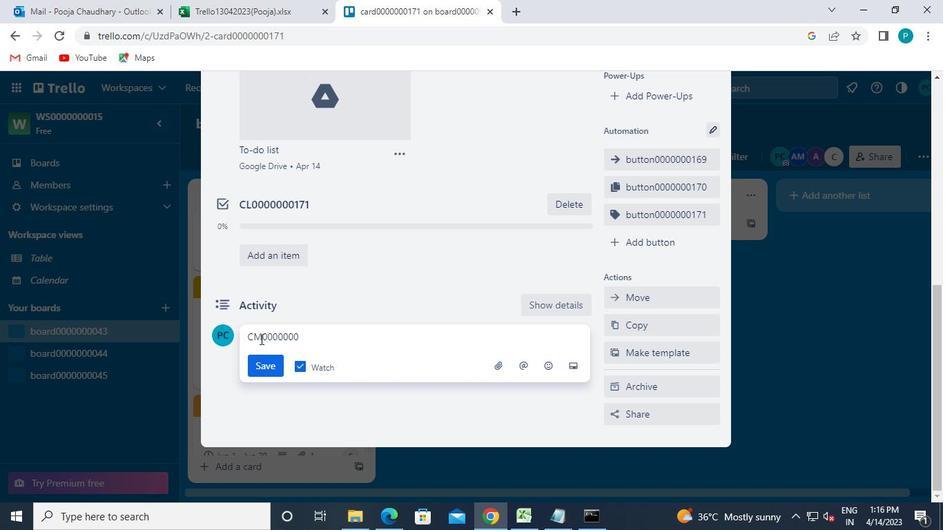 
Action: Keyboard 7
Screenshot: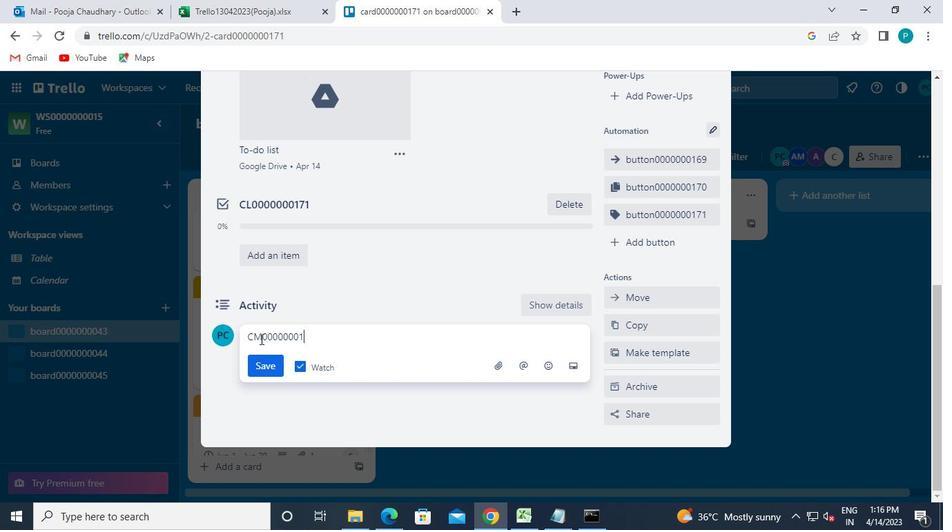 
Action: Keyboard 1
Screenshot: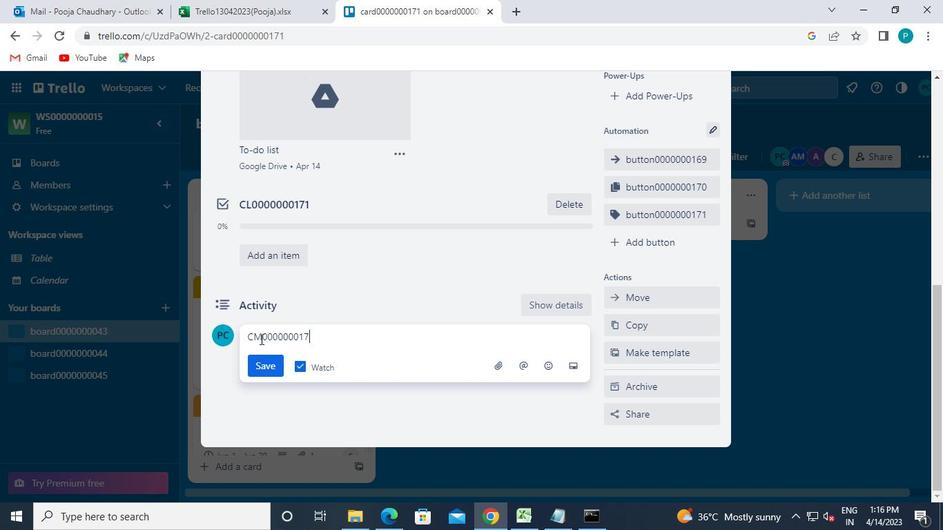 
Action: Mouse moved to (267, 360)
Screenshot: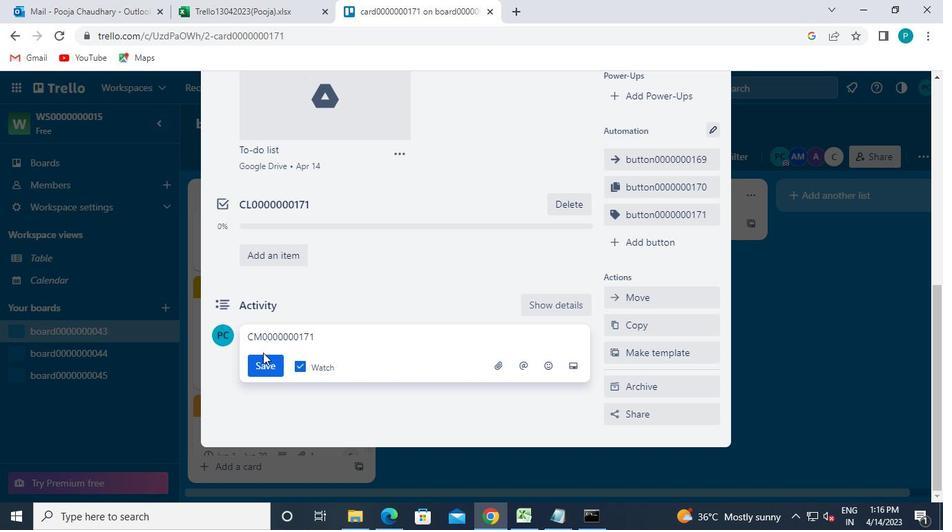 
Action: Mouse pressed left at (267, 360)
Screenshot: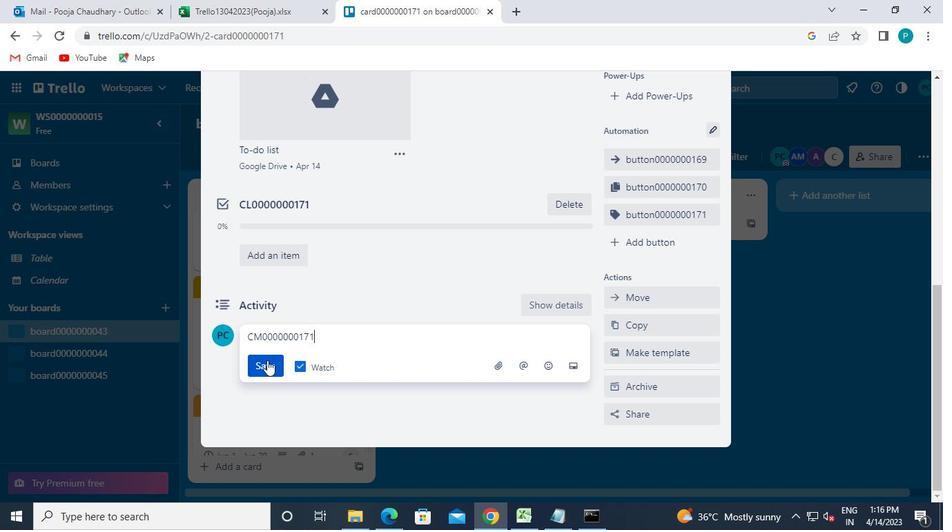
Action: Mouse moved to (651, 418)
Screenshot: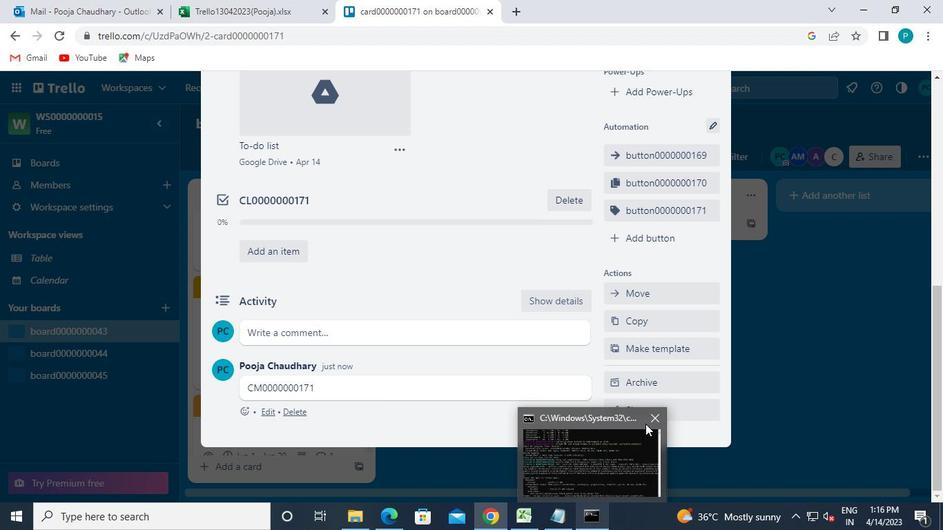 
Action: Mouse pressed left at (651, 418)
Screenshot: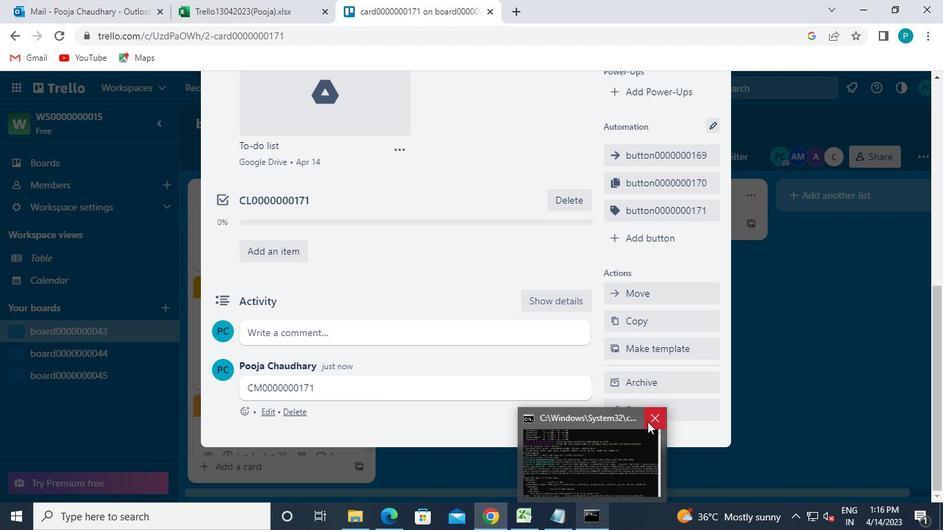 
